 Task: Research Airbnb properties in Al Badari, Egypt from 8th November, 2023 to 19th November, 2023 for 1 adult. Place can be shared room with 1  bedroom having 1 bed and 1 bathroom. Property type can be hotel.
Action: Mouse moved to (564, 77)
Screenshot: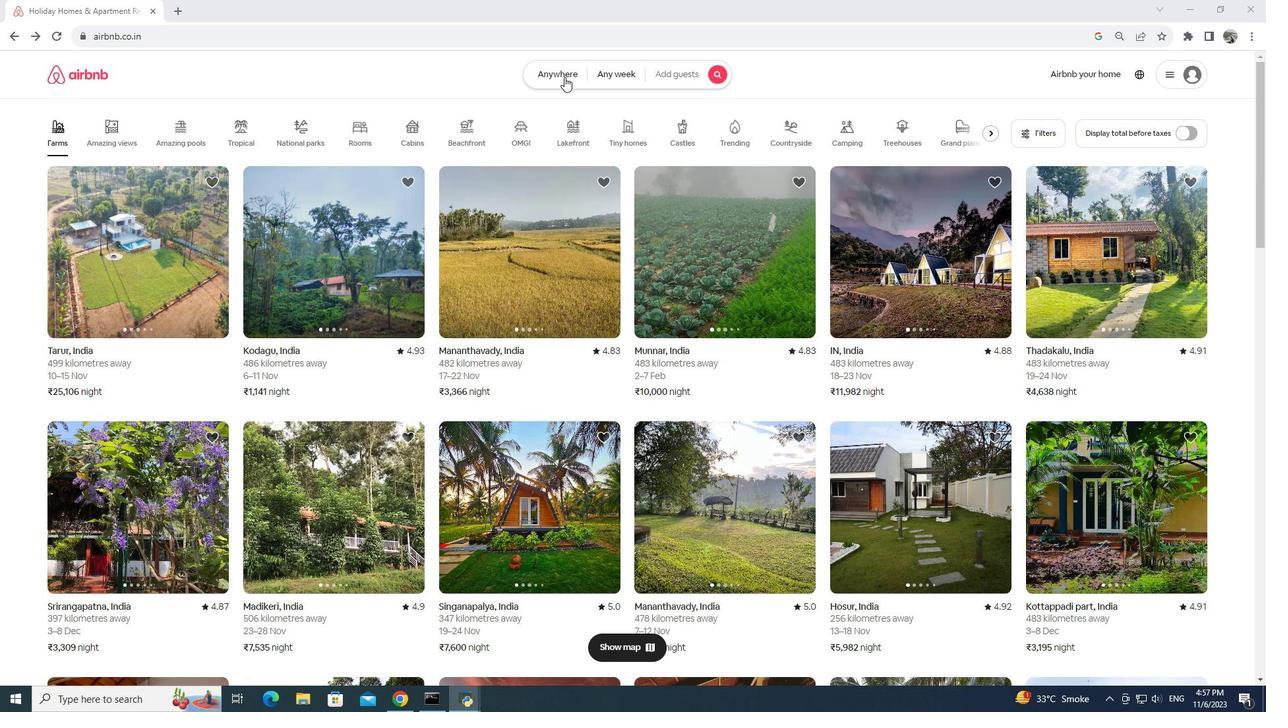 
Action: Mouse pressed left at (564, 77)
Screenshot: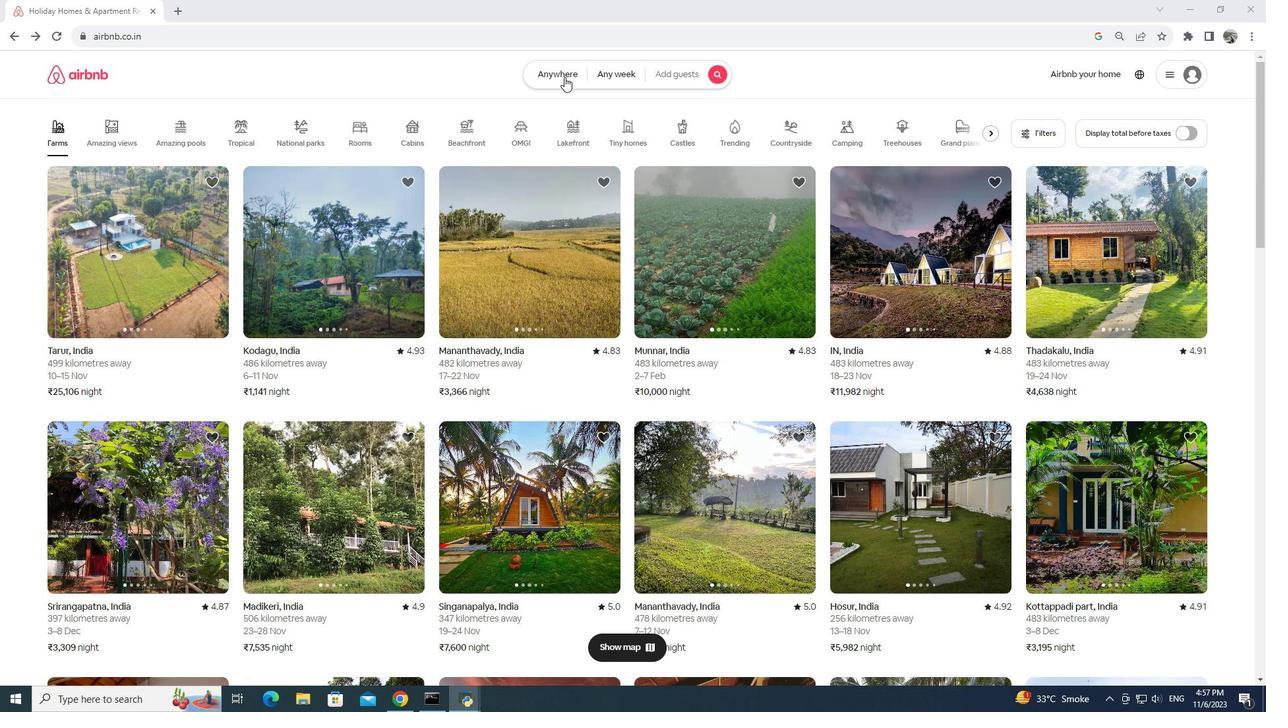 
Action: Mouse moved to (442, 120)
Screenshot: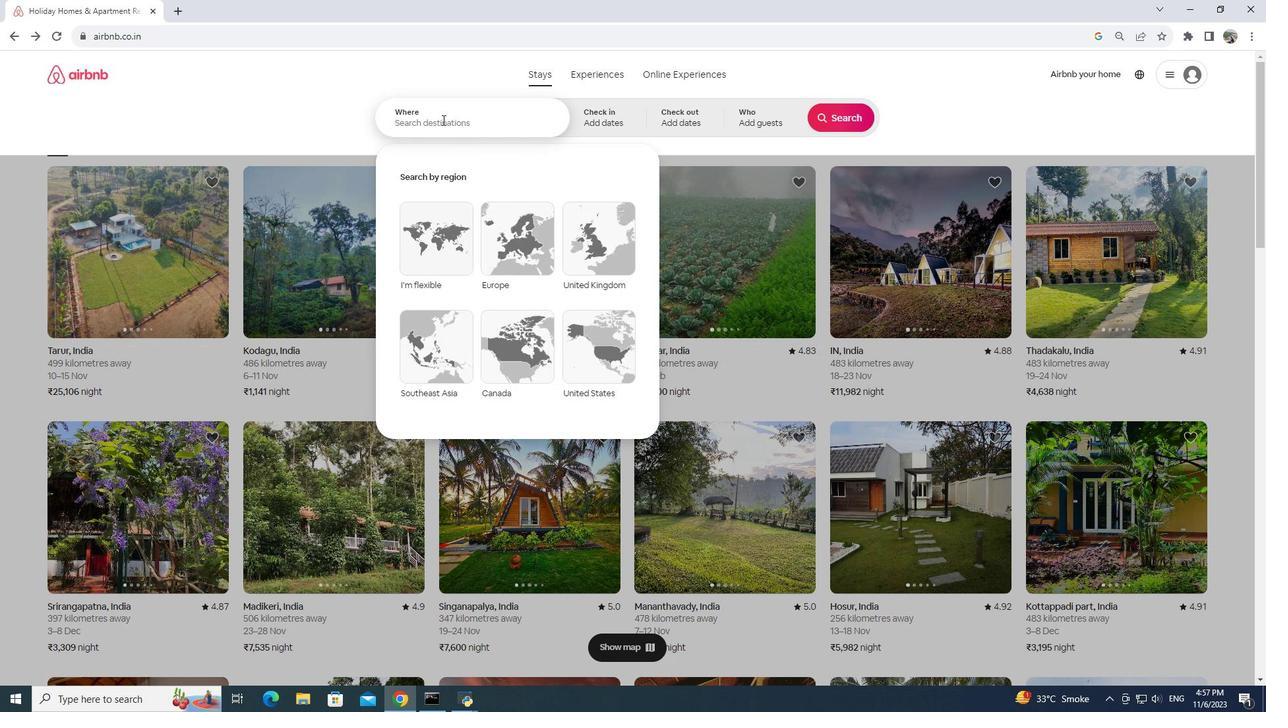 
Action: Mouse pressed left at (442, 120)
Screenshot: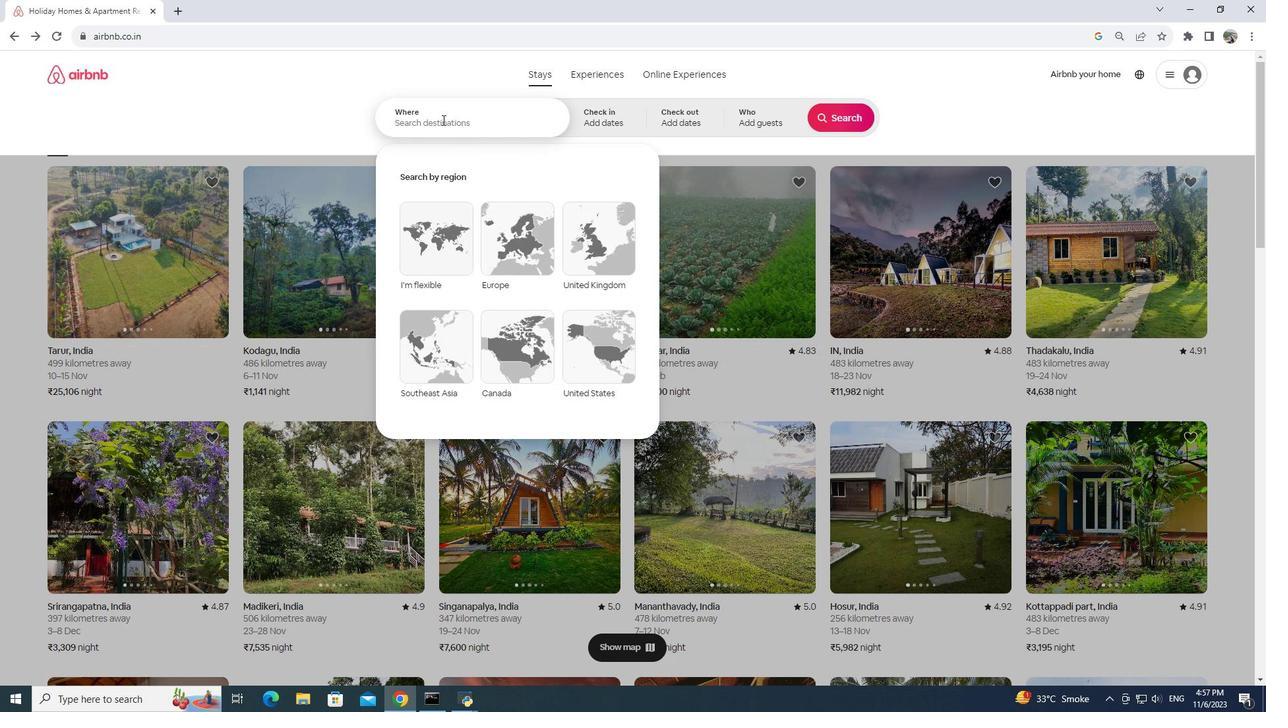 
Action: Mouse moved to (442, 120)
Screenshot: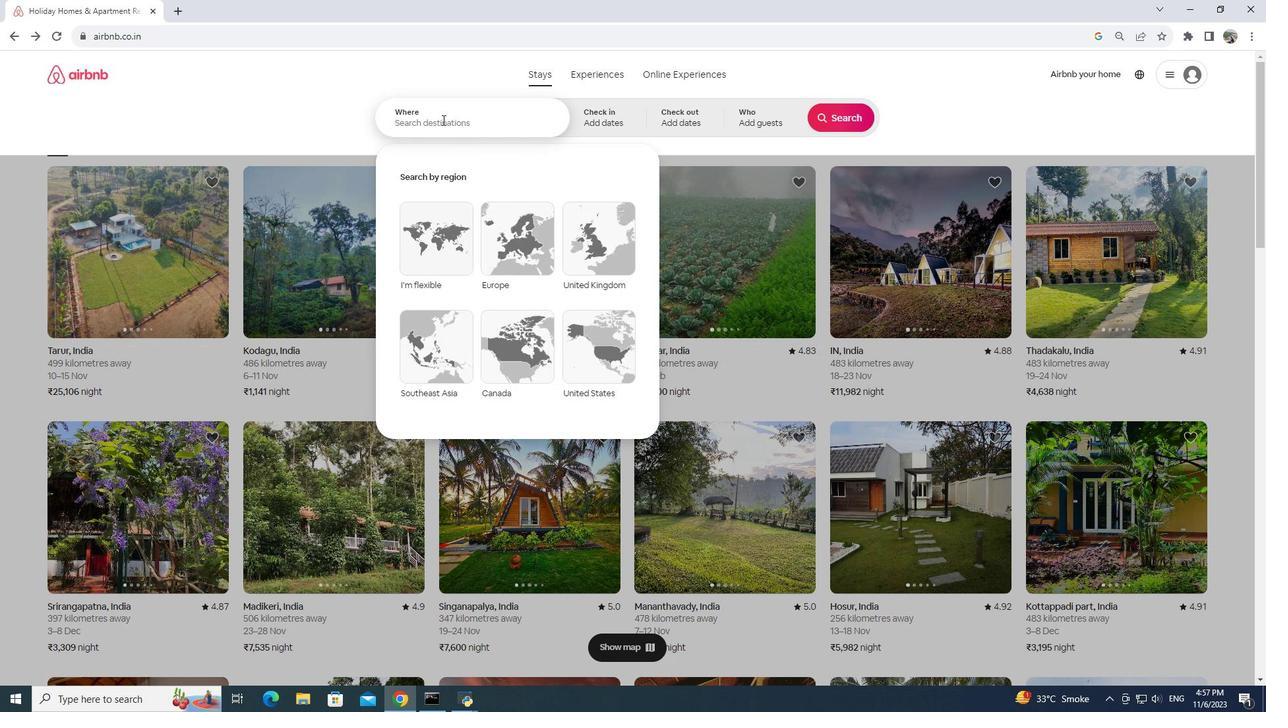 
Action: Key pressed al<Key.space>badari,<Key.space>egypt
Screenshot: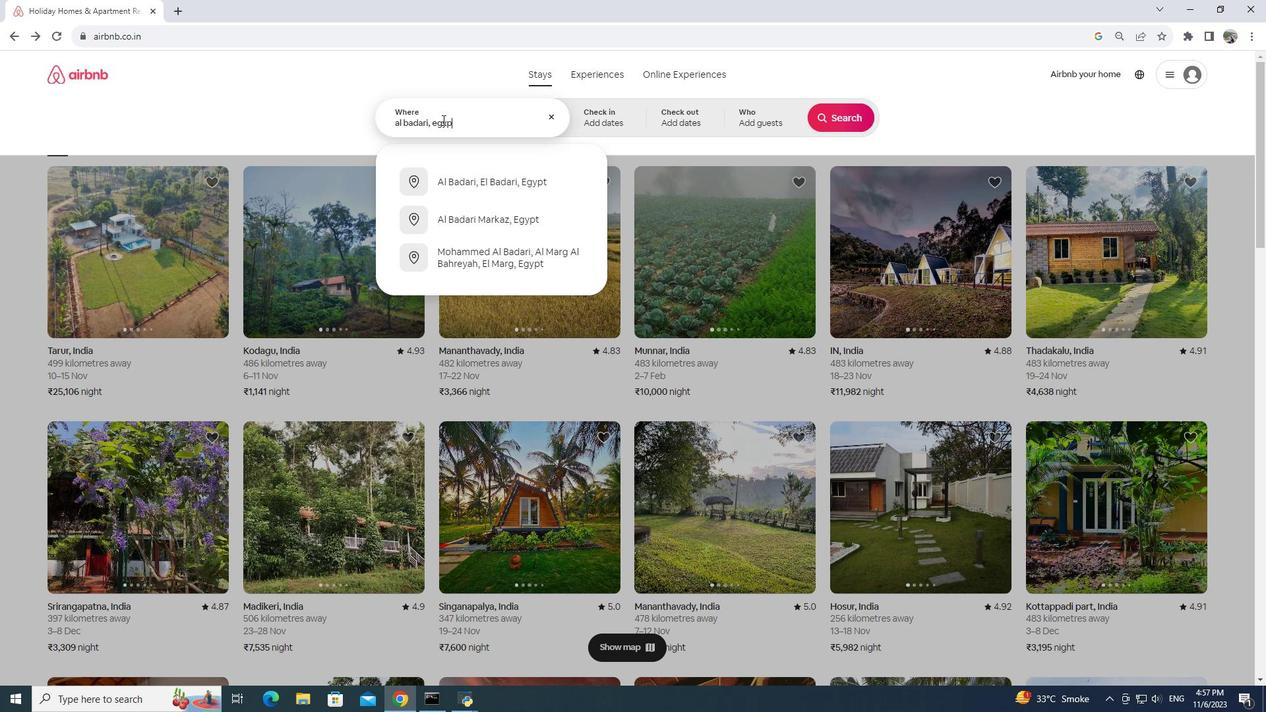 
Action: Mouse moved to (612, 122)
Screenshot: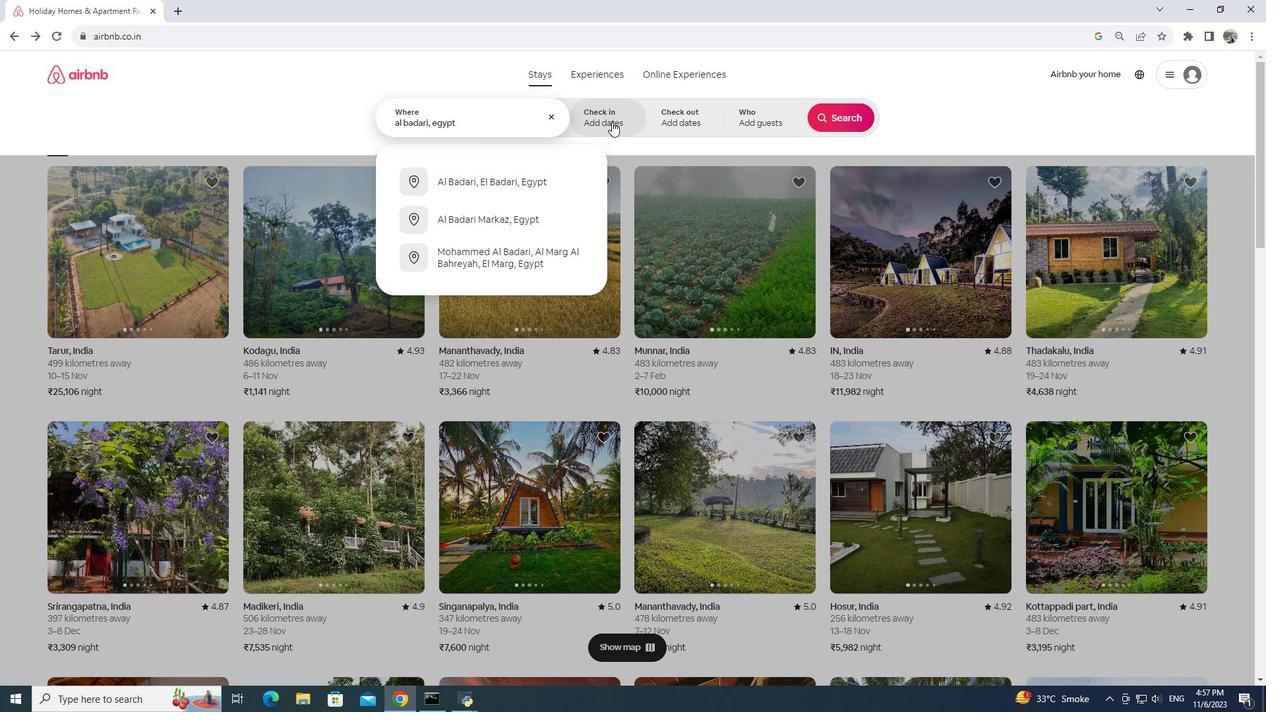 
Action: Mouse pressed left at (612, 122)
Screenshot: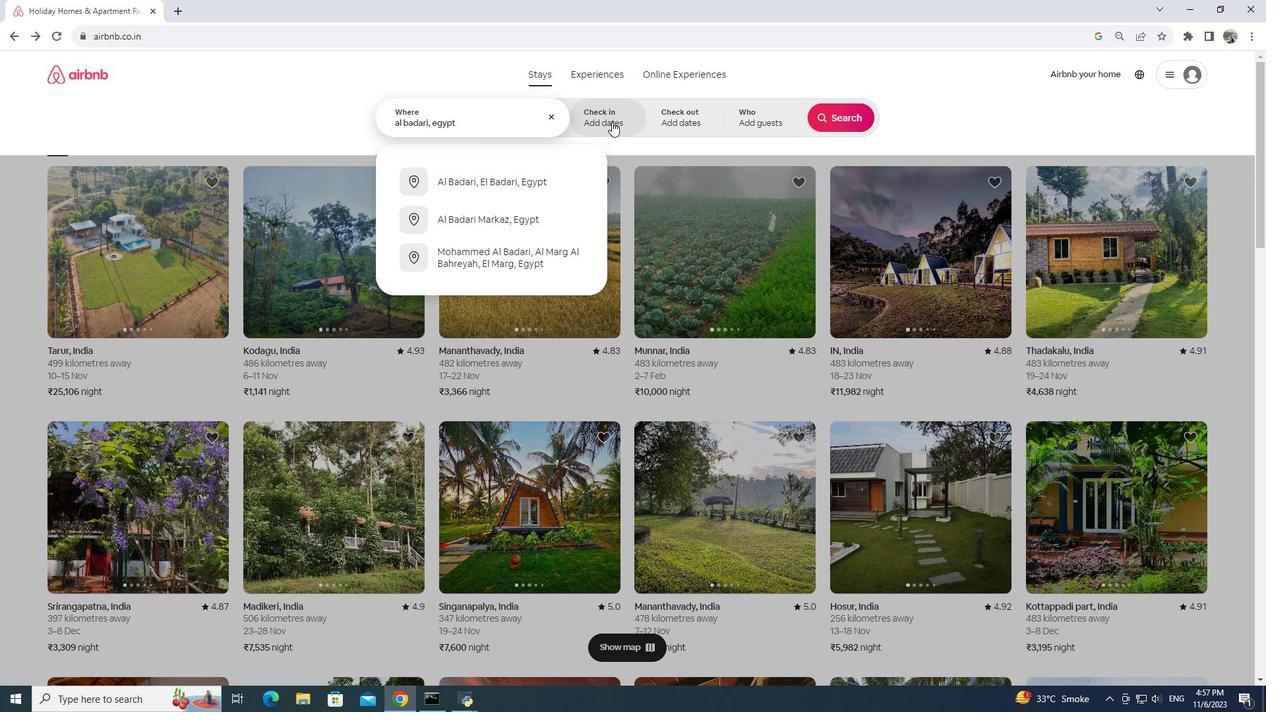 
Action: Mouse moved to (514, 296)
Screenshot: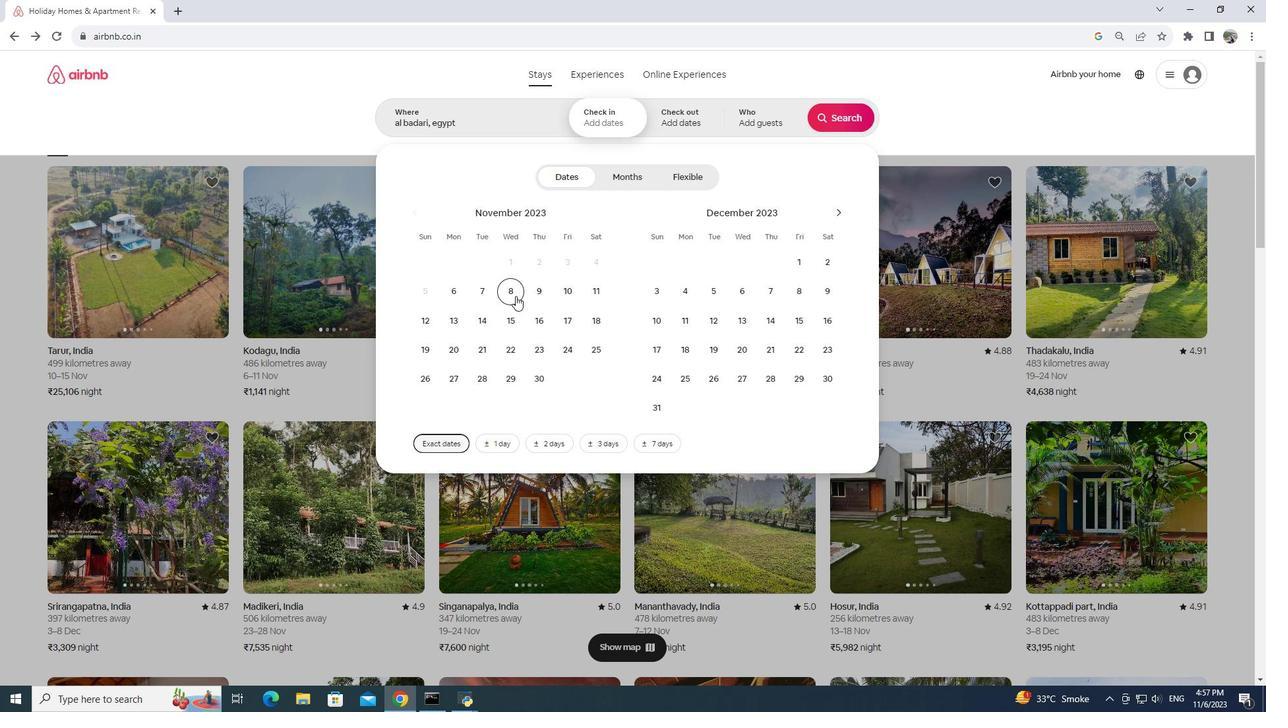 
Action: Mouse pressed left at (514, 296)
Screenshot: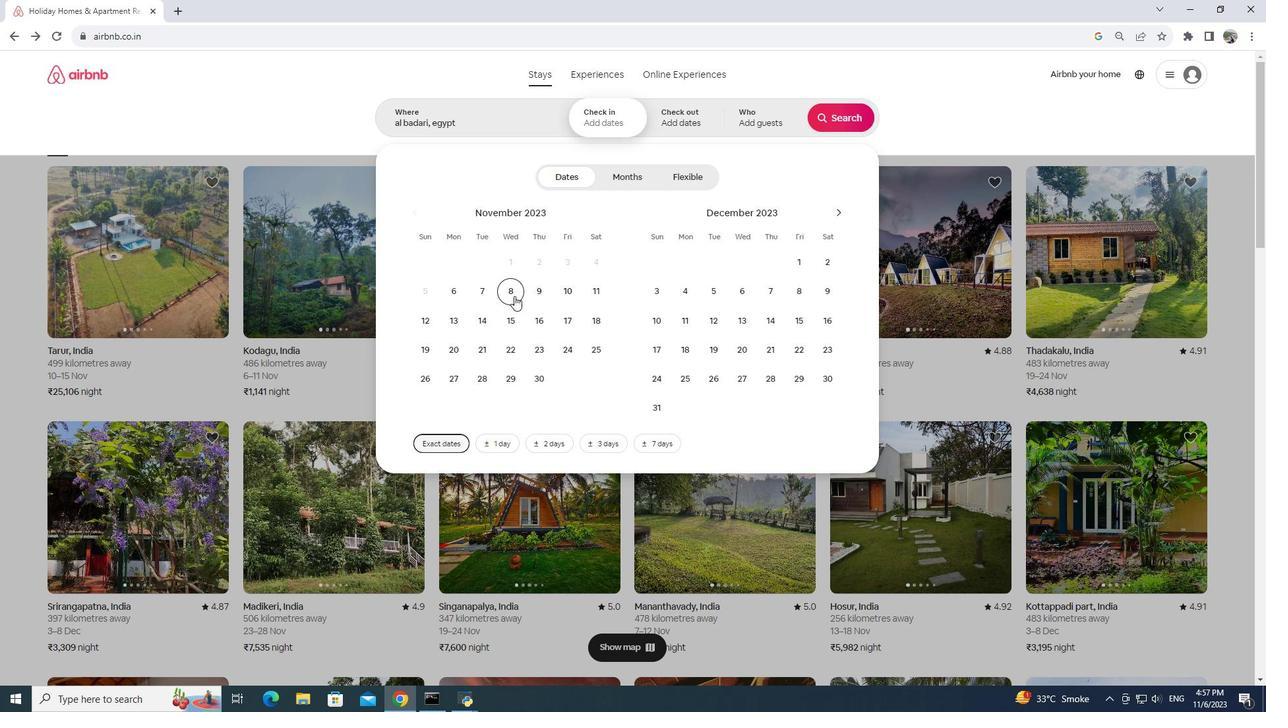 
Action: Mouse moved to (425, 353)
Screenshot: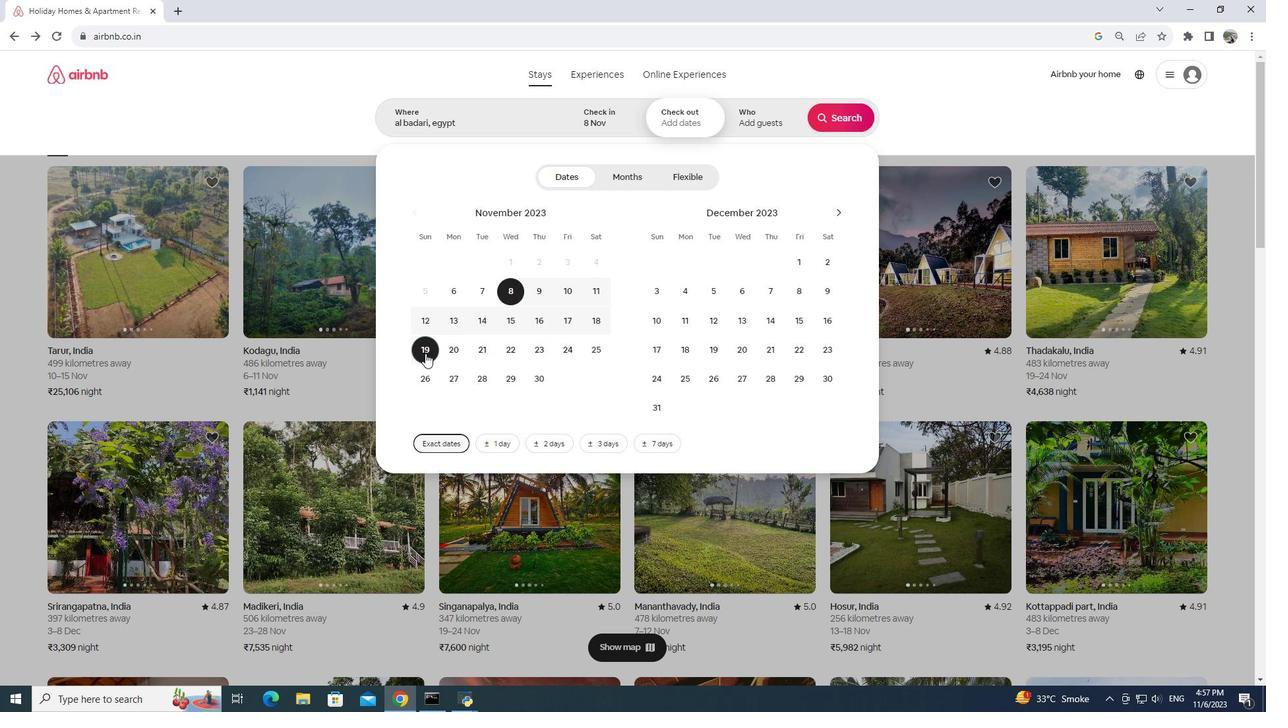 
Action: Mouse pressed left at (425, 353)
Screenshot: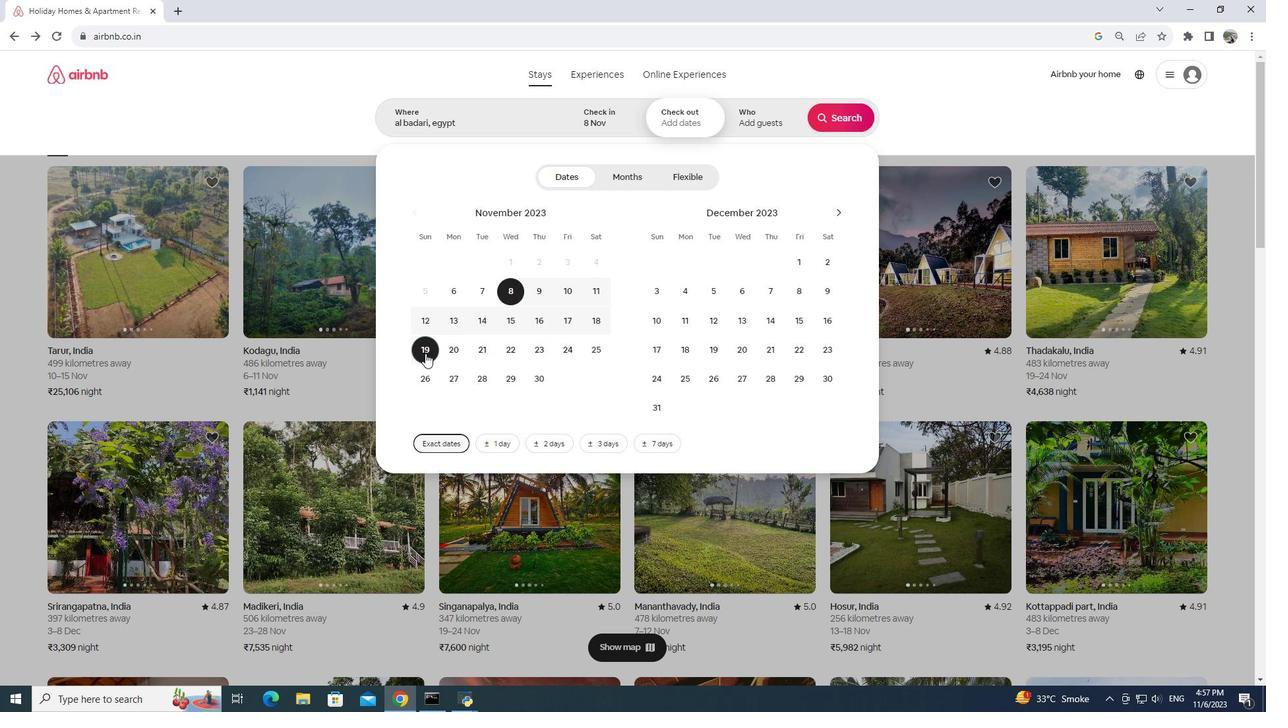 
Action: Mouse moved to (741, 122)
Screenshot: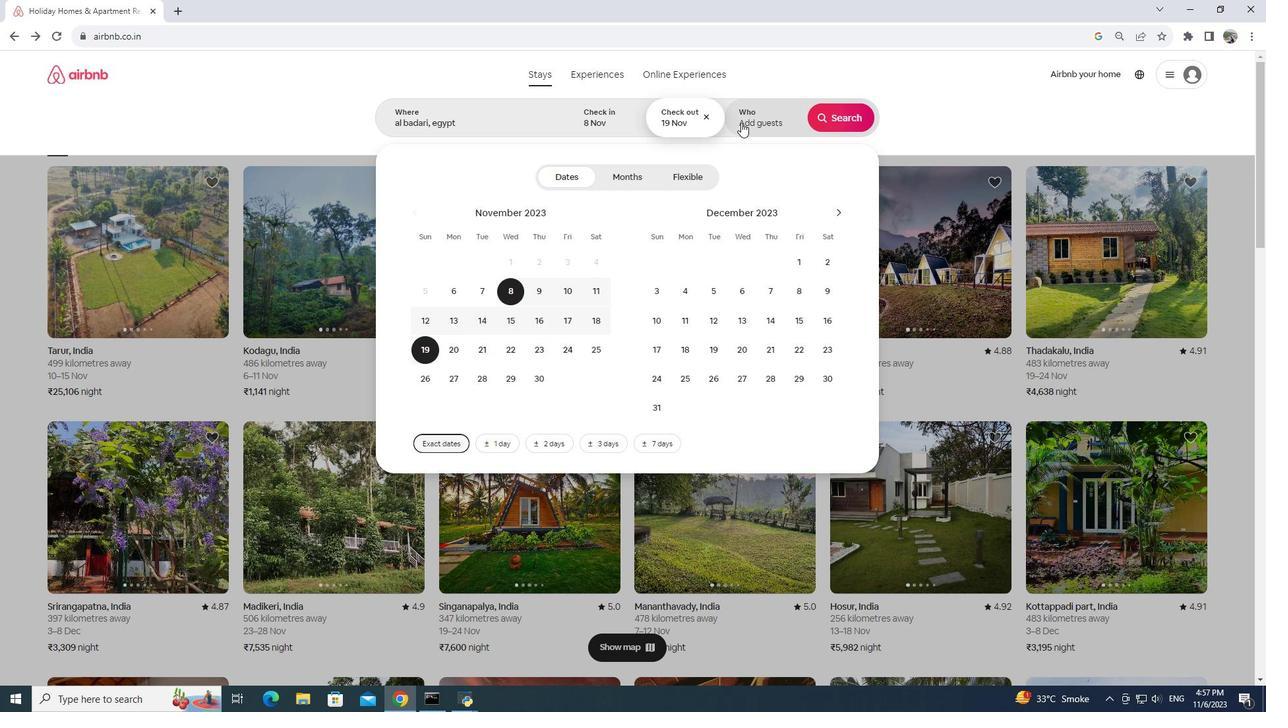 
Action: Mouse pressed left at (741, 122)
Screenshot: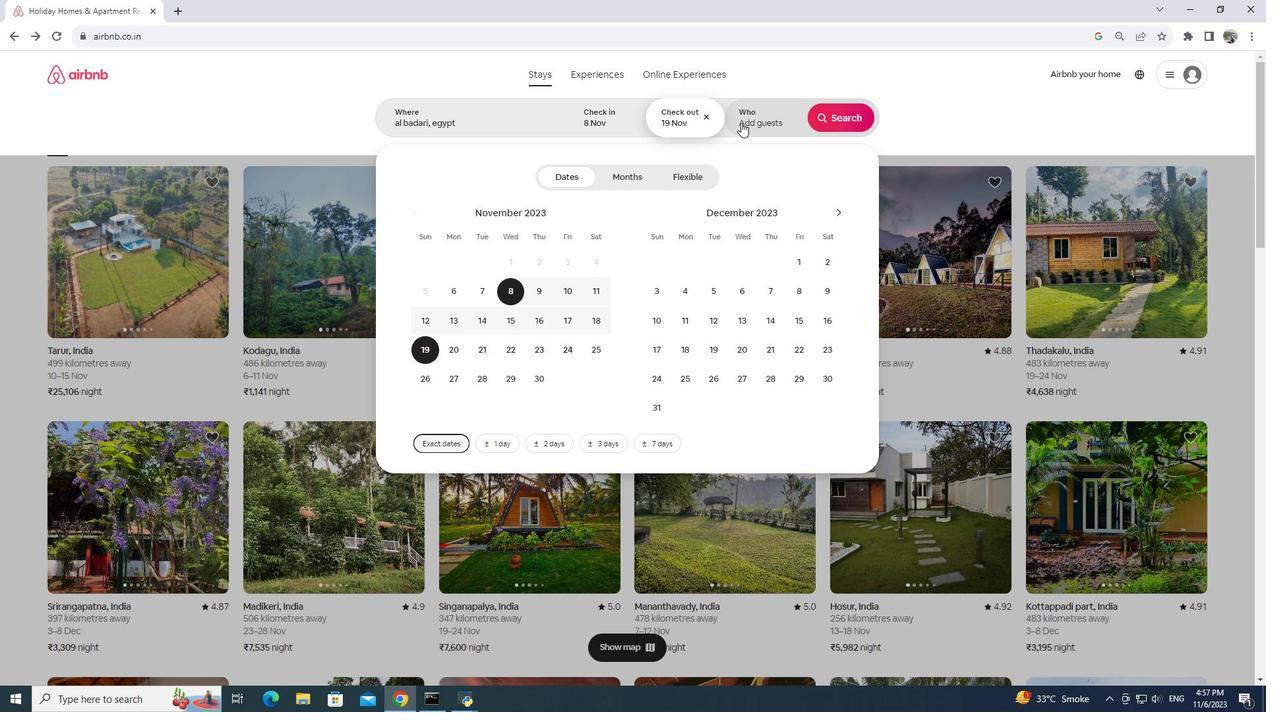 
Action: Mouse moved to (845, 181)
Screenshot: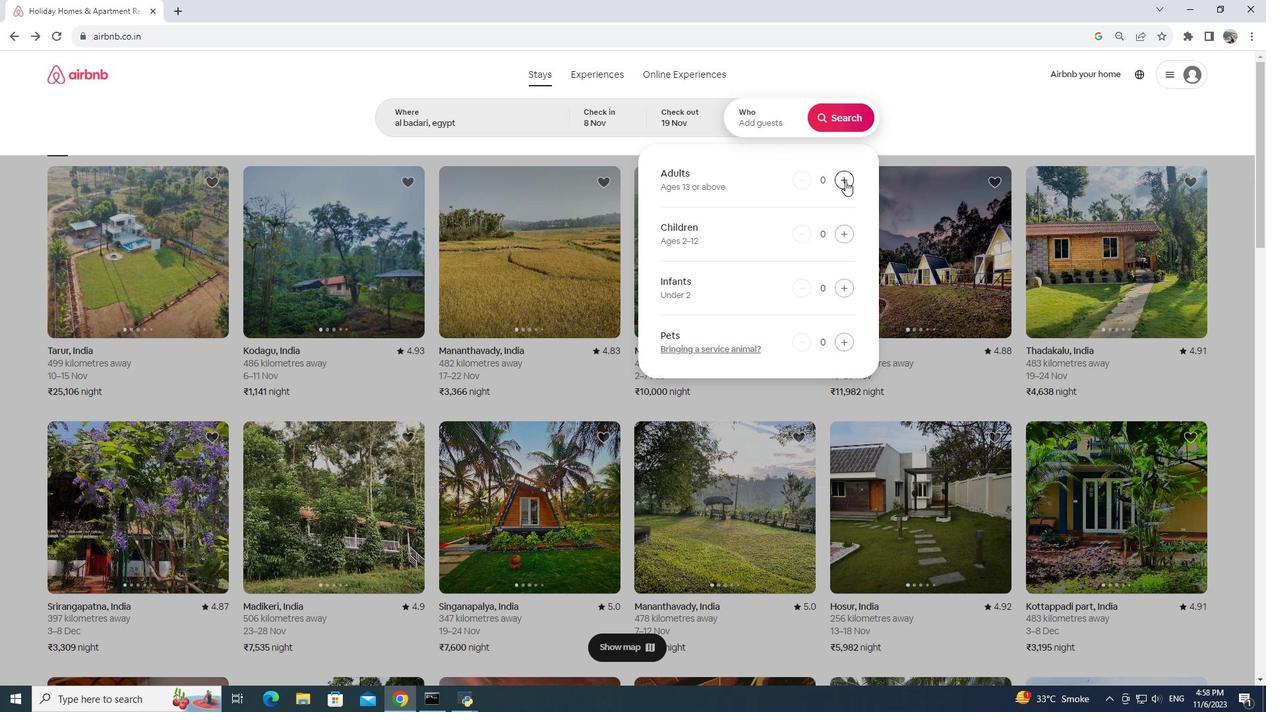 
Action: Mouse pressed left at (845, 181)
Screenshot: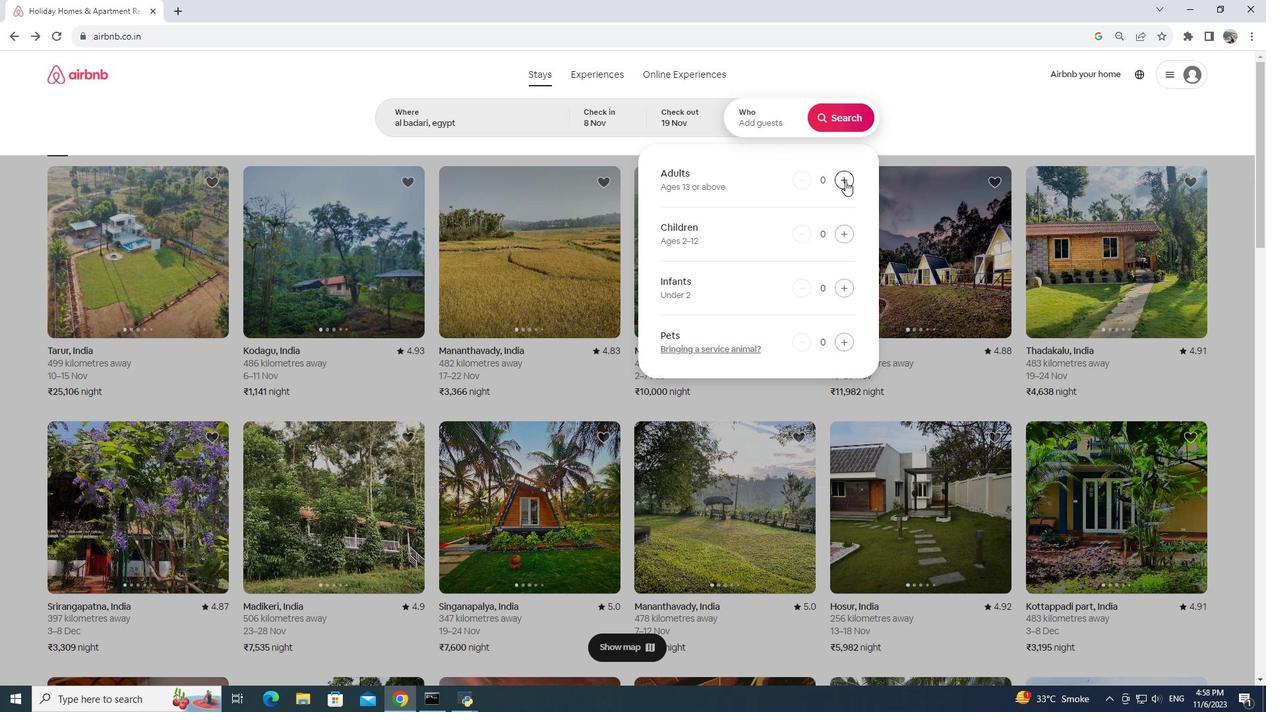 
Action: Mouse moved to (822, 120)
Screenshot: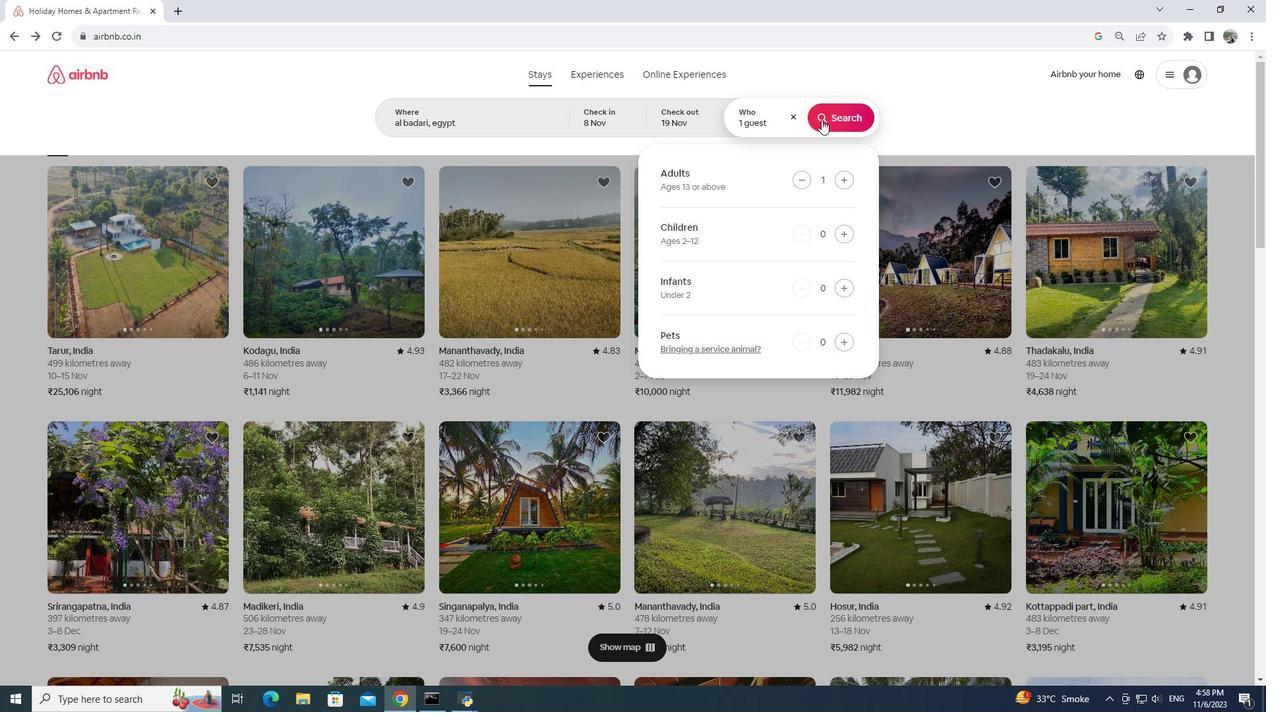 
Action: Mouse pressed left at (822, 120)
Screenshot: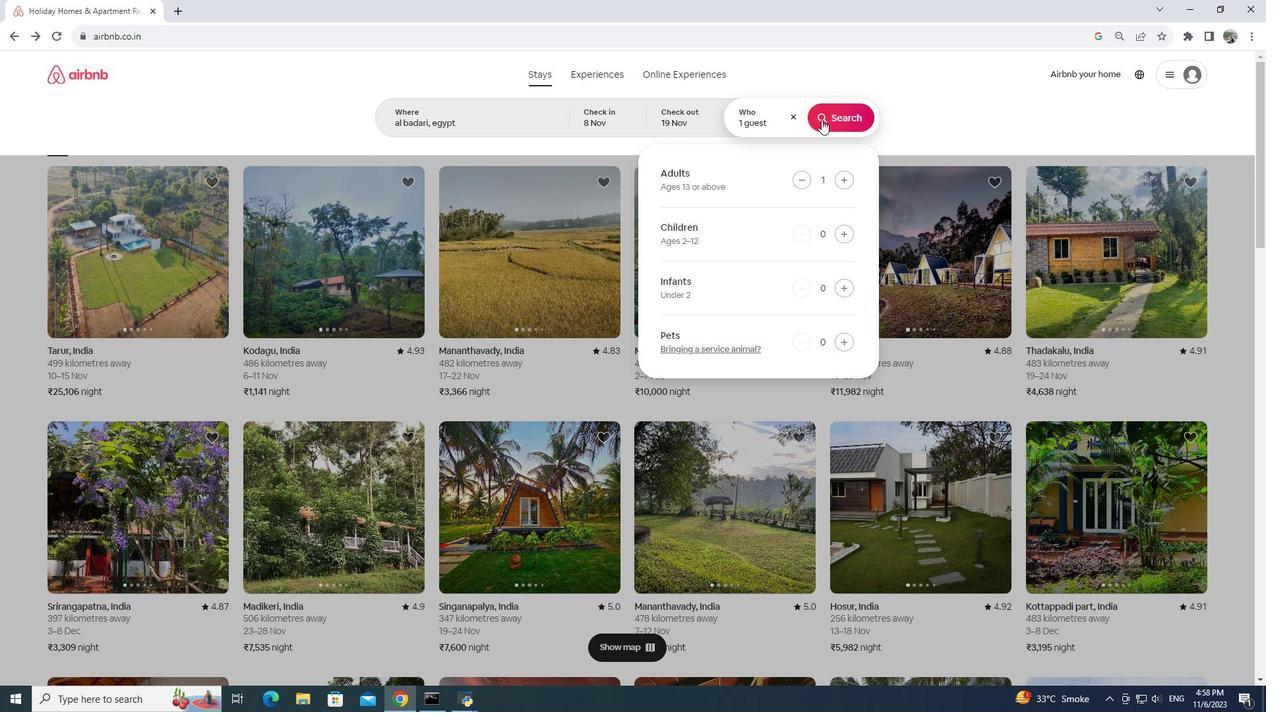 
Action: Mouse moved to (1064, 120)
Screenshot: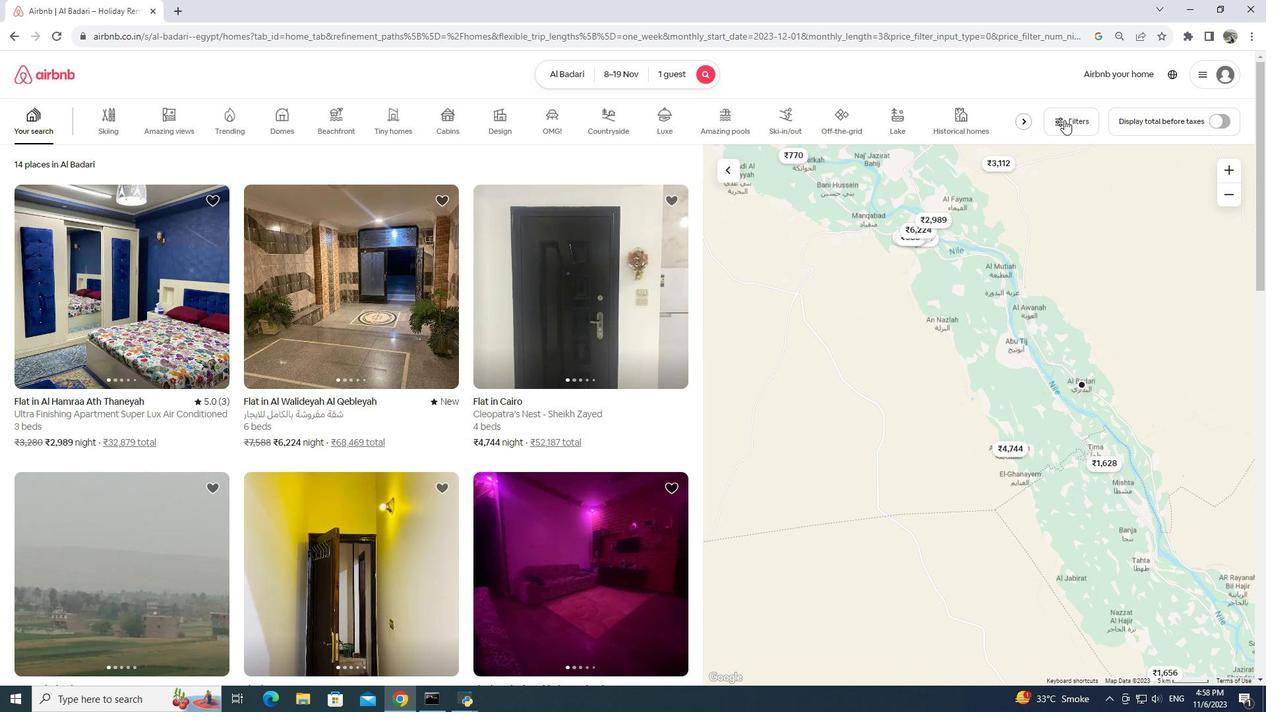 
Action: Mouse pressed left at (1064, 120)
Screenshot: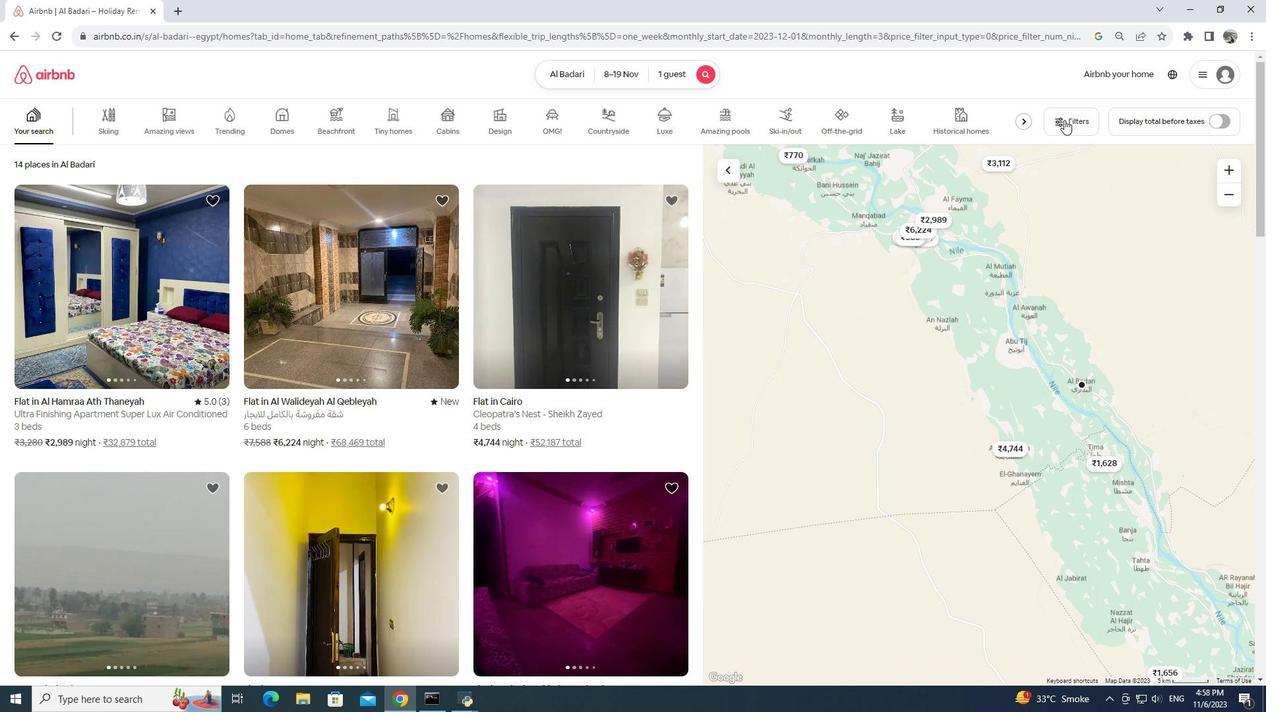 
Action: Mouse moved to (476, 488)
Screenshot: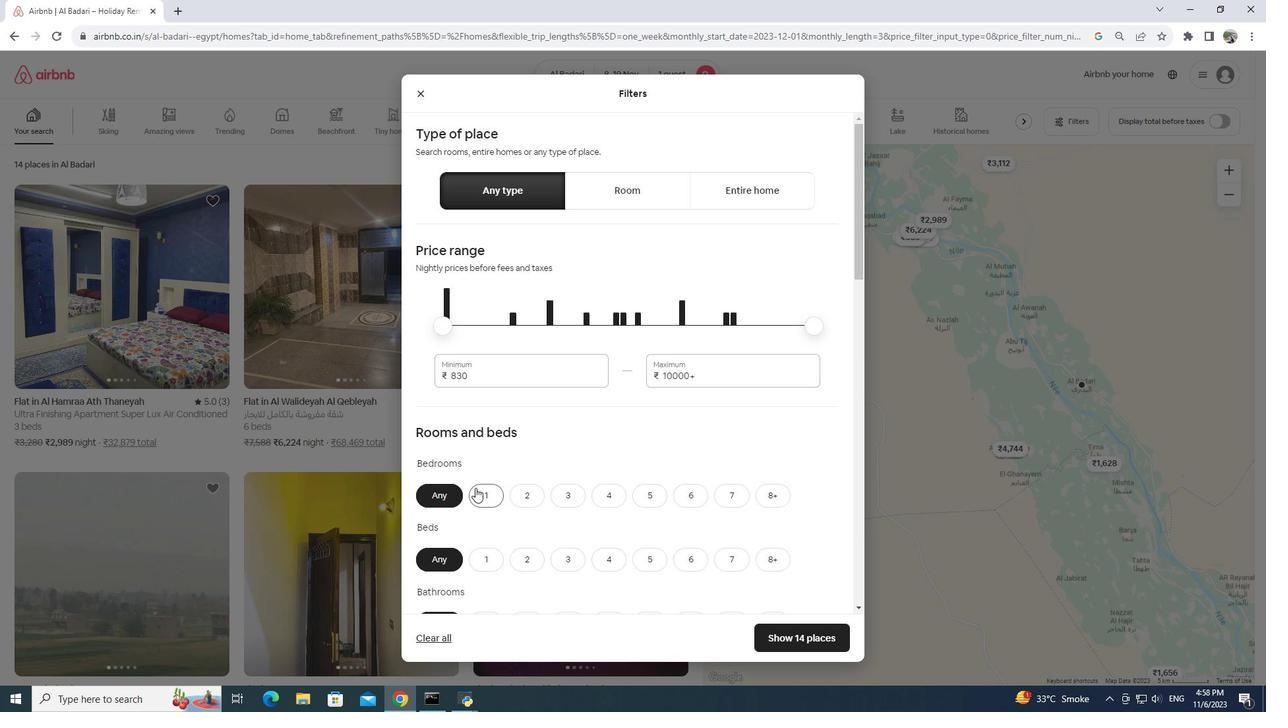 
Action: Mouse pressed left at (476, 488)
Screenshot: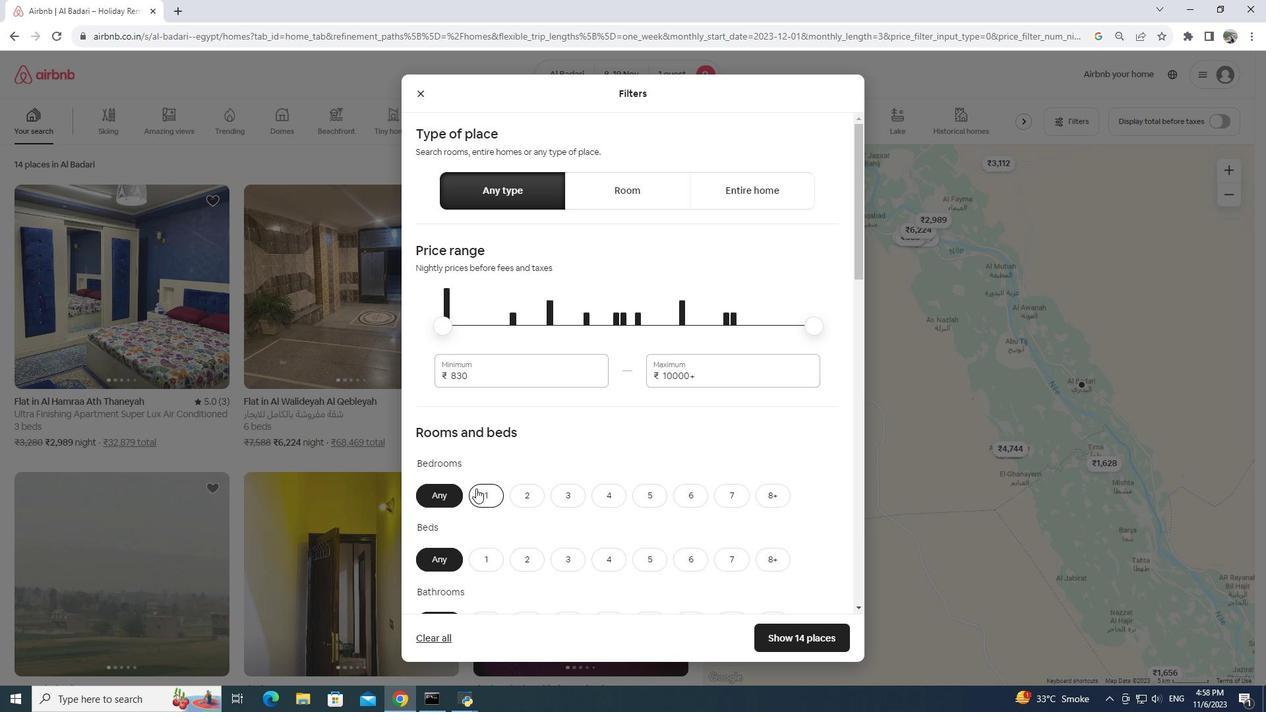 
Action: Mouse moved to (484, 456)
Screenshot: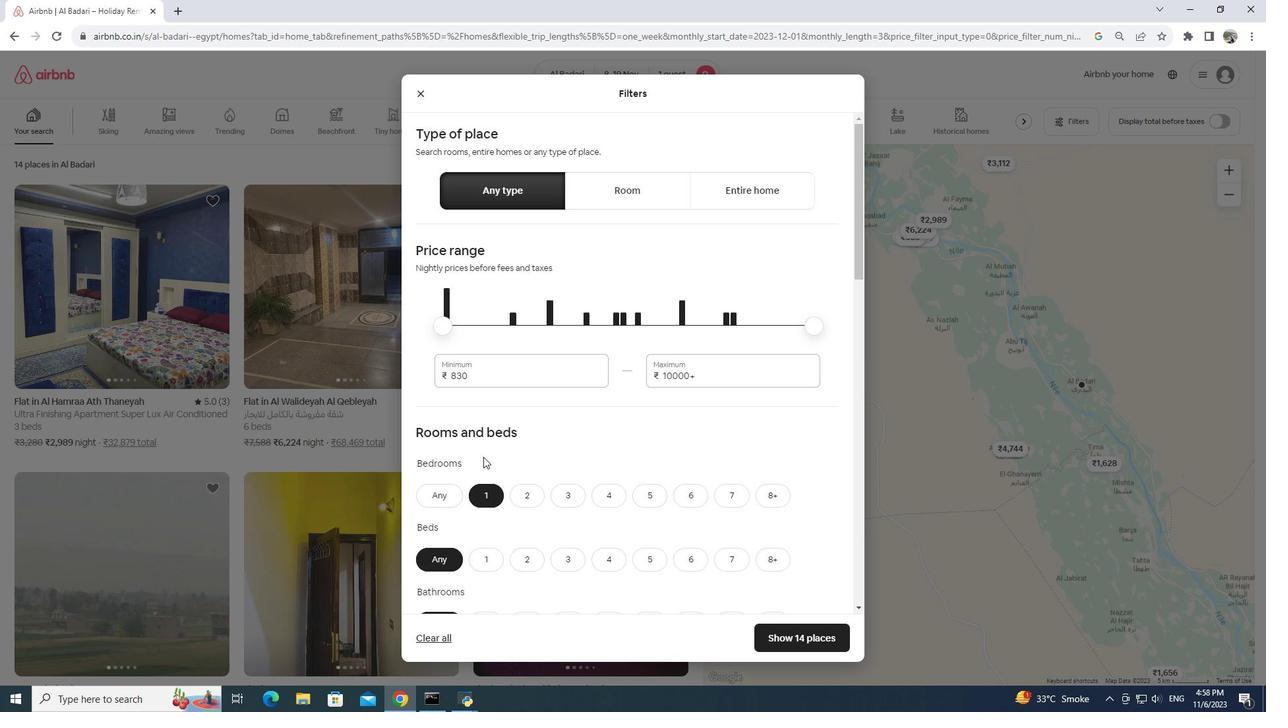 
Action: Mouse scrolled (484, 455) with delta (0, 0)
Screenshot: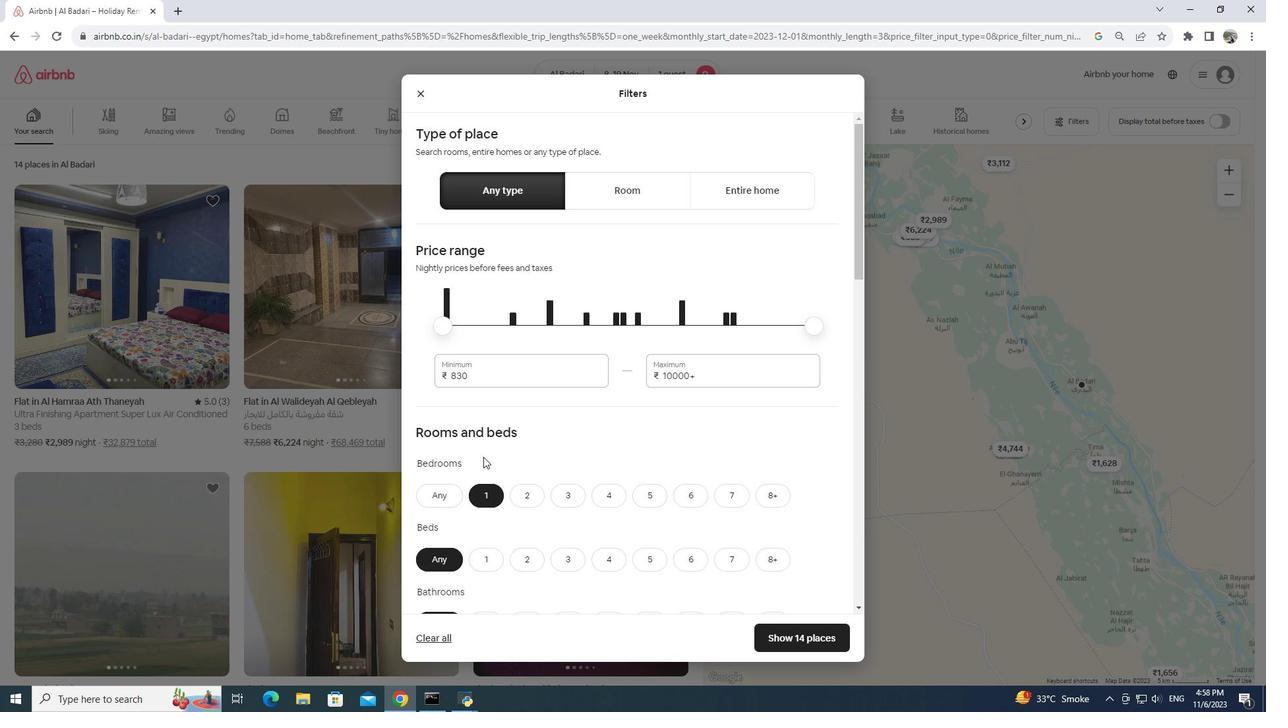 
Action: Mouse scrolled (484, 455) with delta (0, 0)
Screenshot: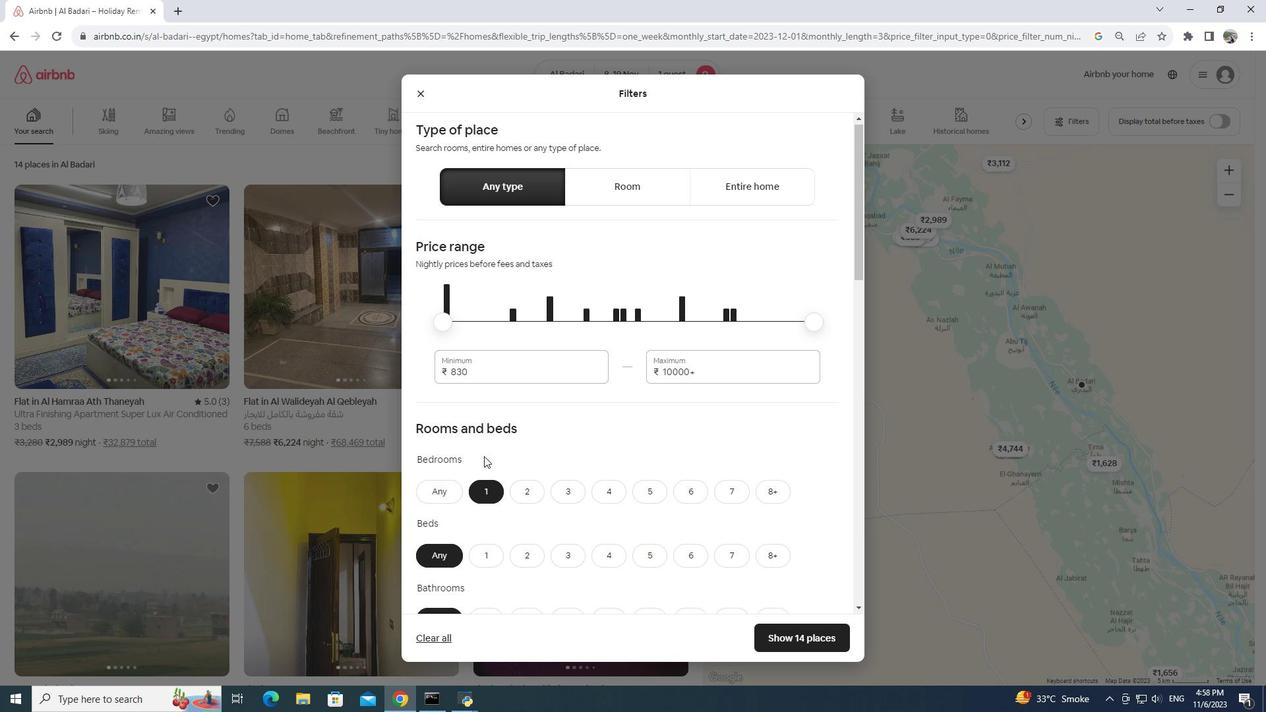 
Action: Mouse scrolled (484, 455) with delta (0, 0)
Screenshot: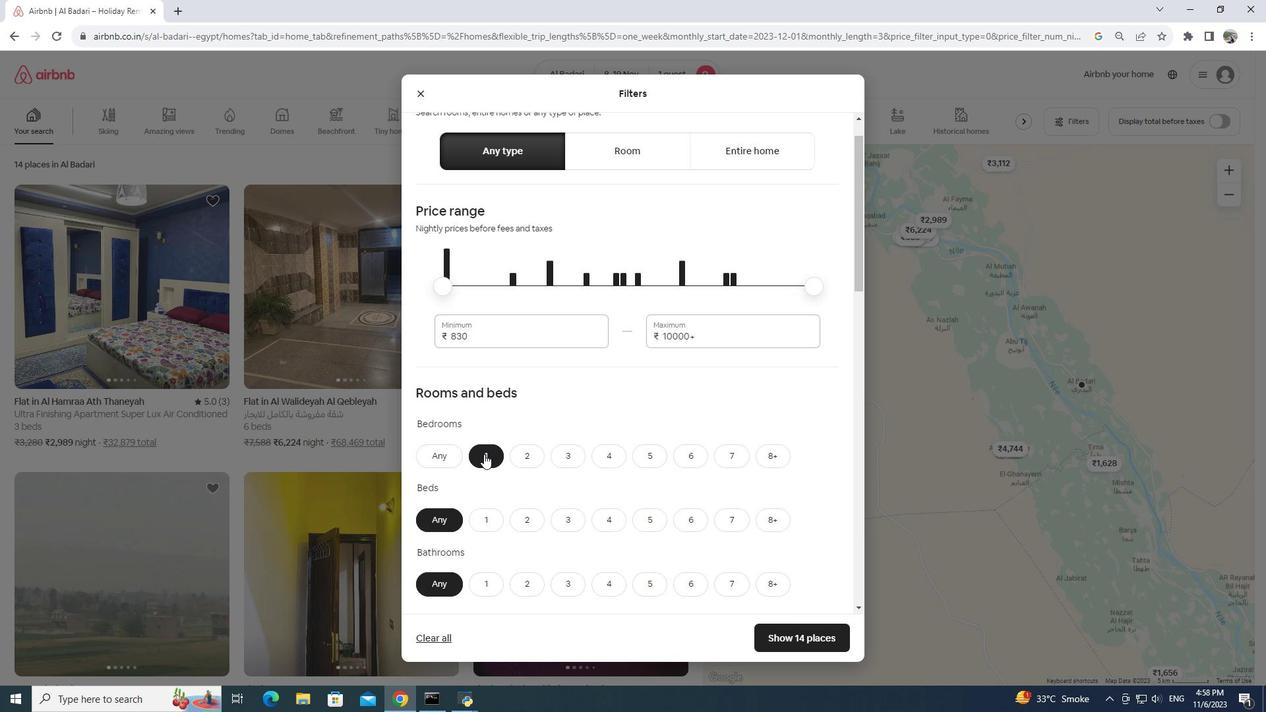 
Action: Mouse moved to (485, 448)
Screenshot: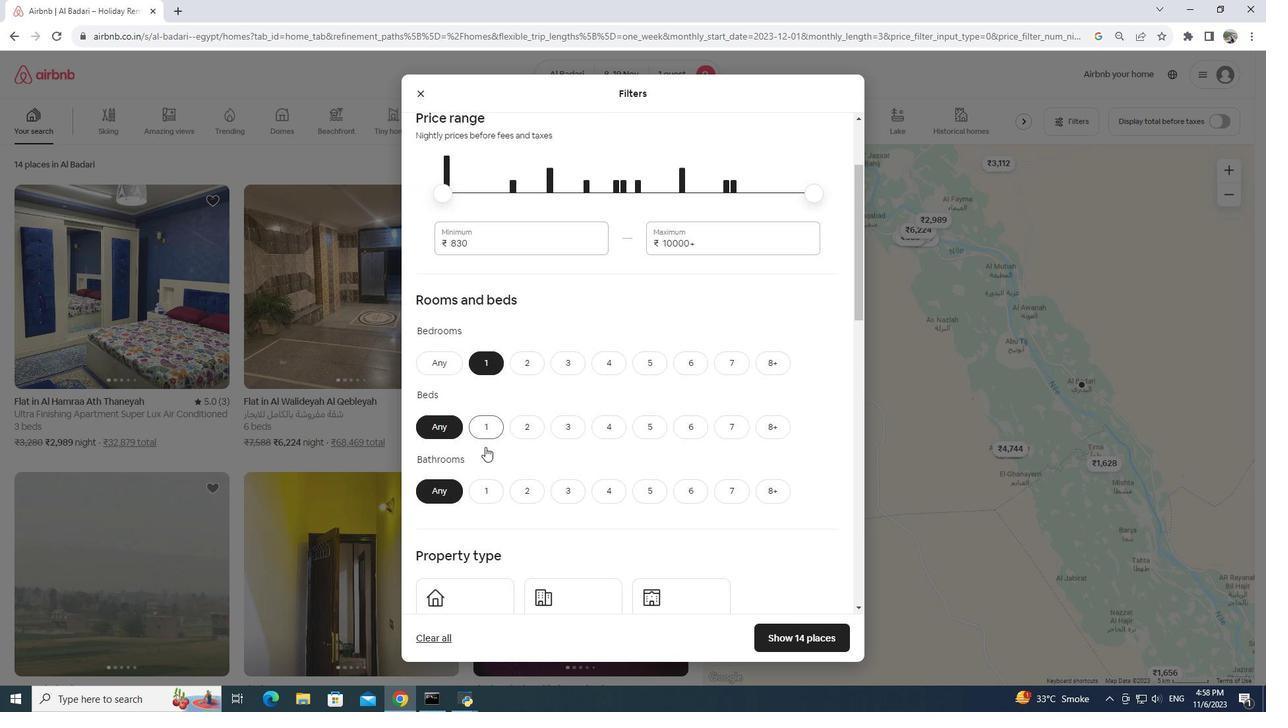 
Action: Mouse scrolled (485, 448) with delta (0, 0)
Screenshot: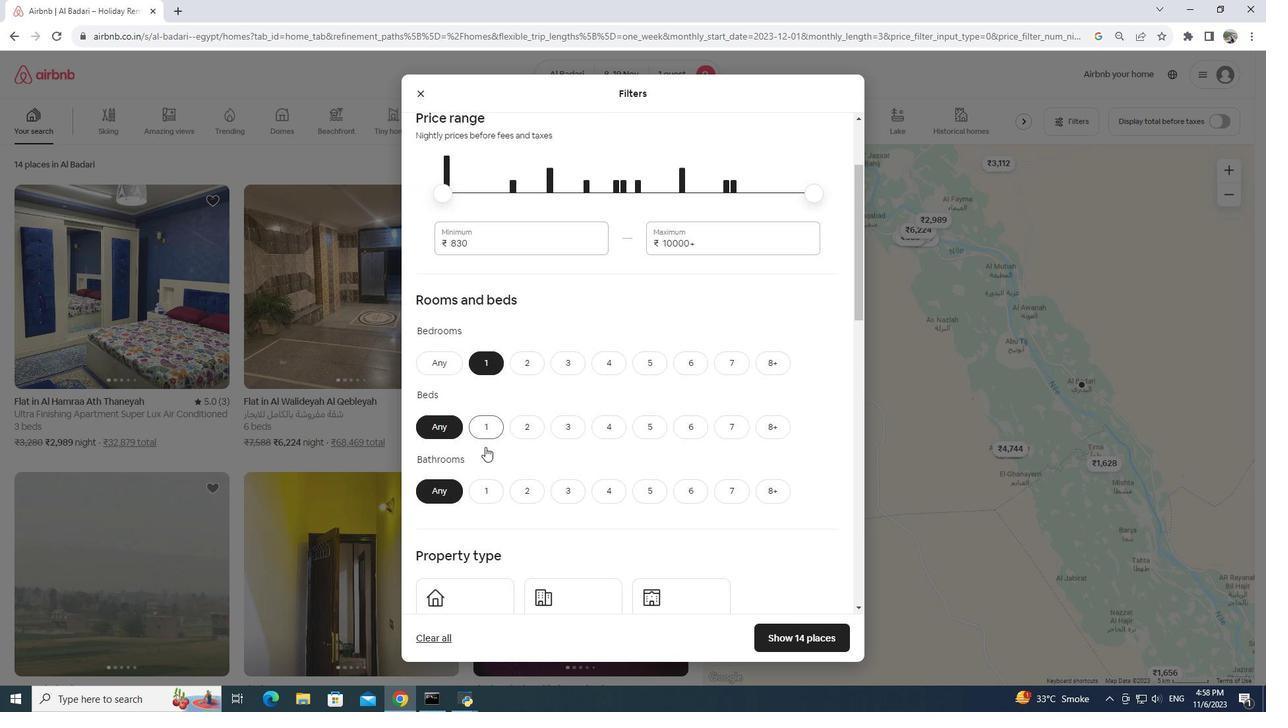 
Action: Mouse moved to (489, 285)
Screenshot: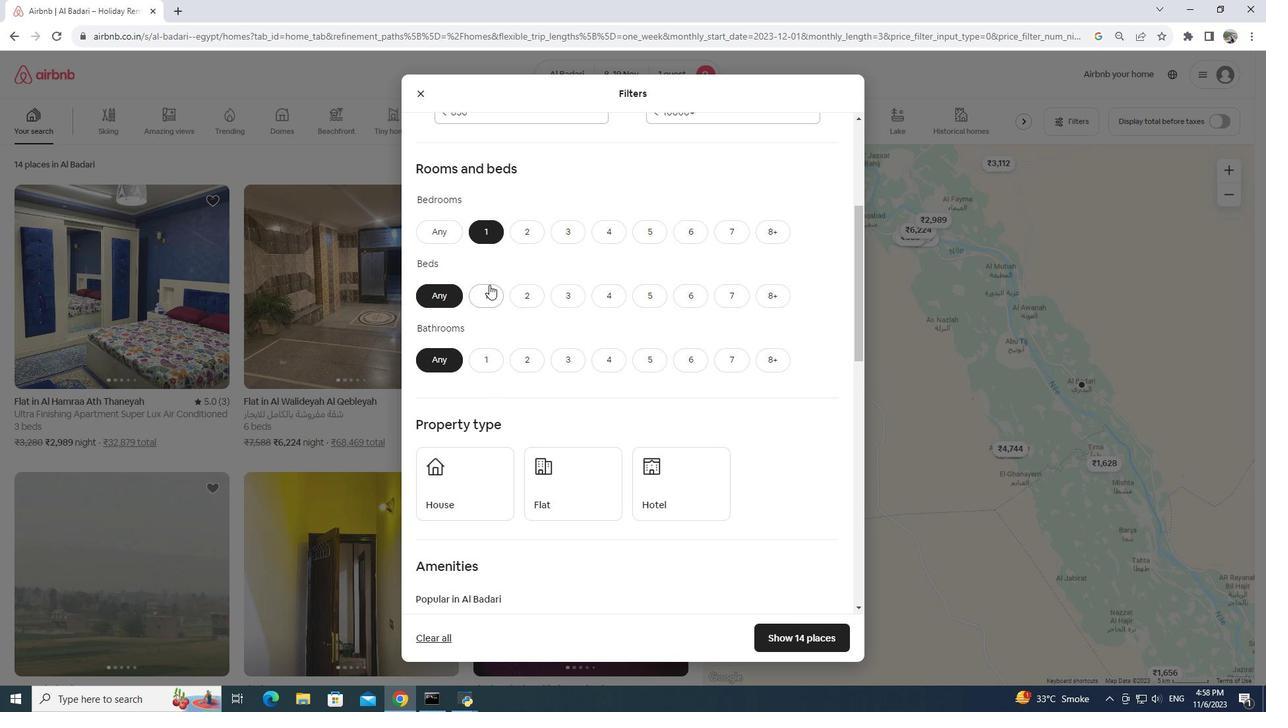 
Action: Mouse pressed left at (489, 285)
Screenshot: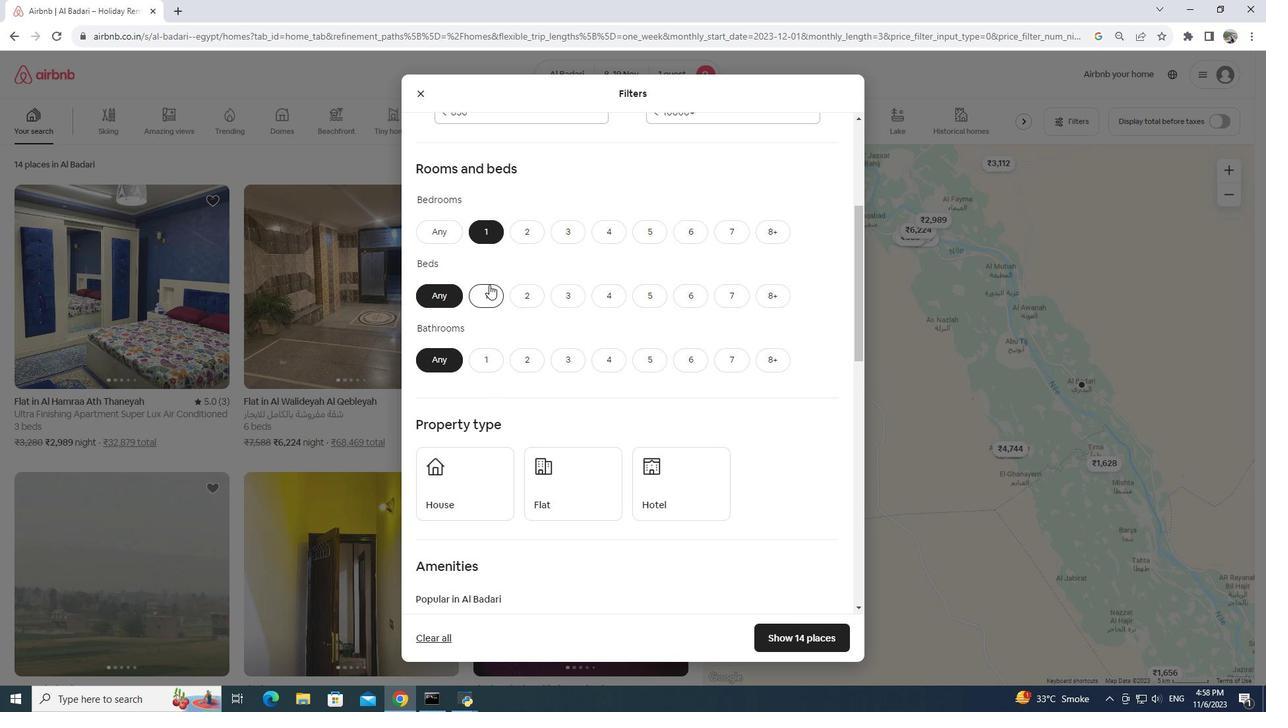 
Action: Mouse moved to (485, 354)
Screenshot: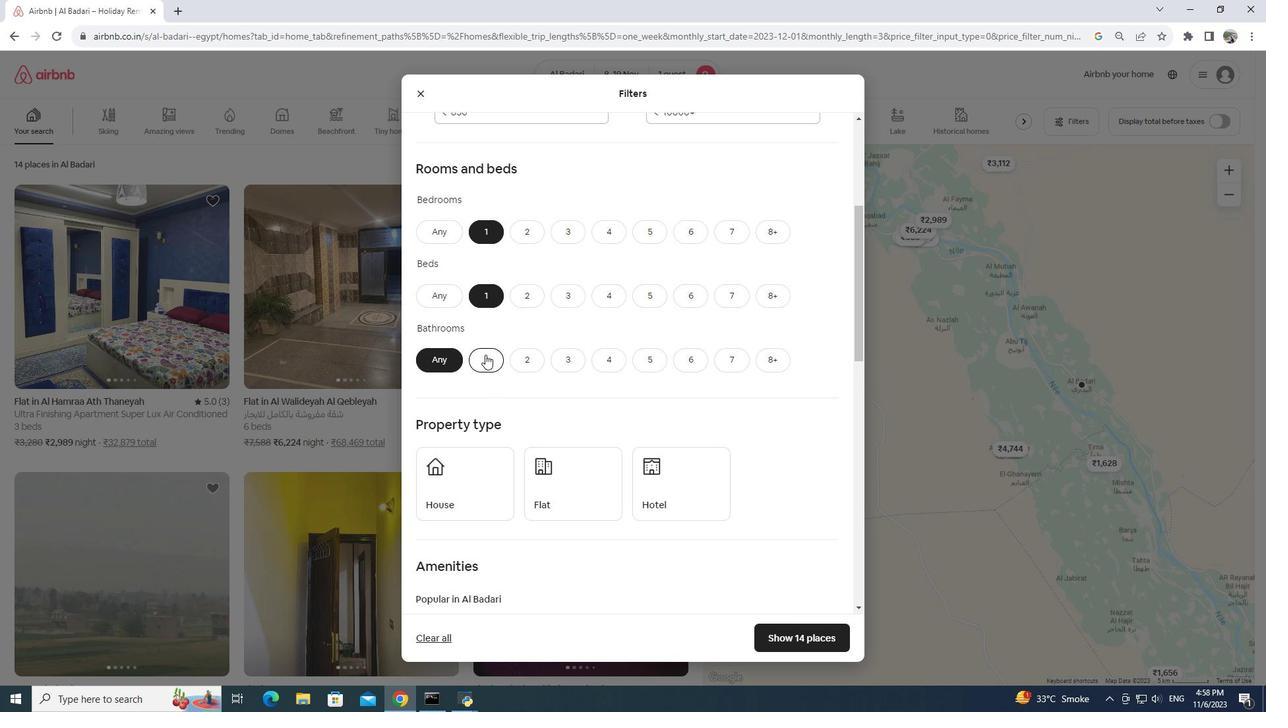 
Action: Mouse pressed left at (485, 354)
Screenshot: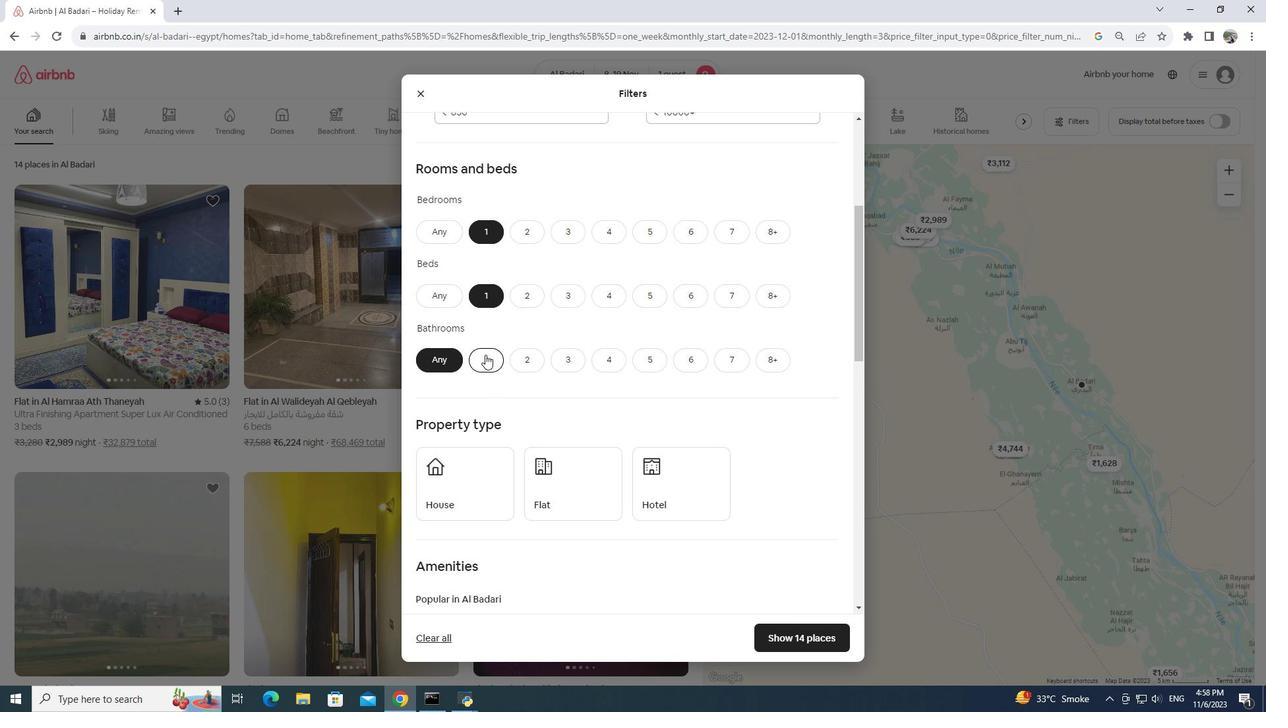 
Action: Mouse moved to (585, 288)
Screenshot: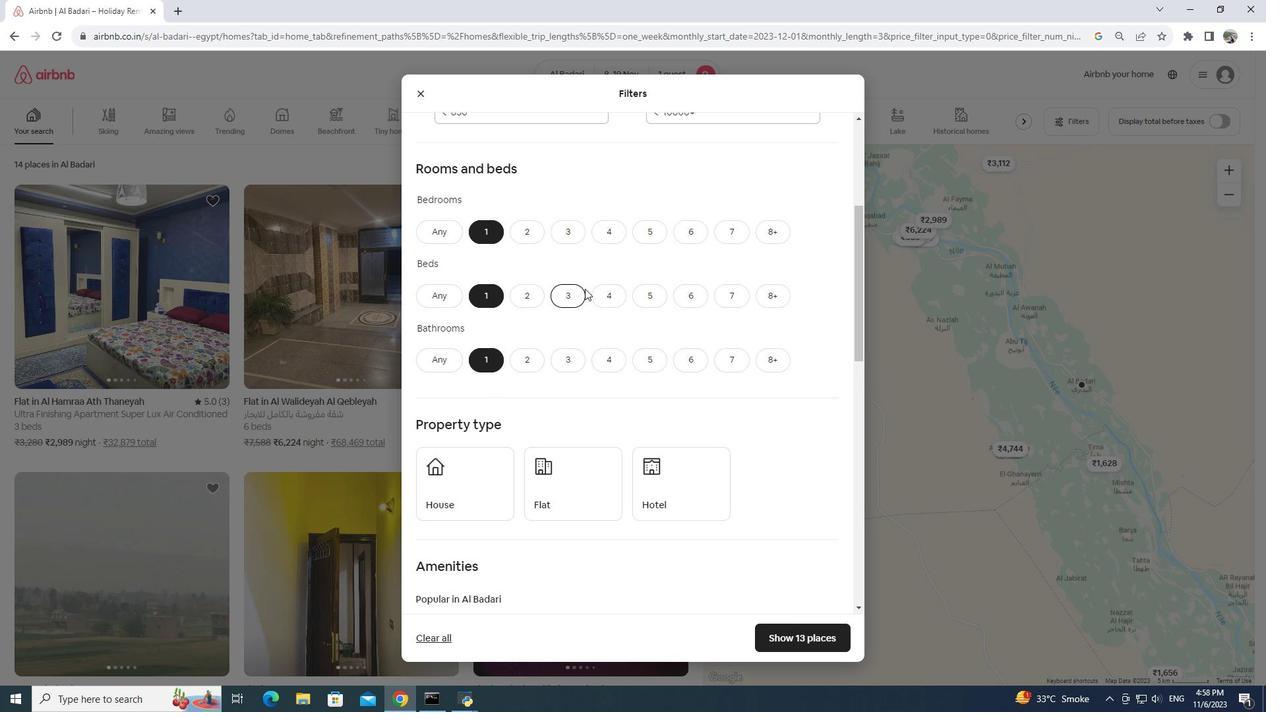 
Action: Mouse scrolled (585, 289) with delta (0, 0)
Screenshot: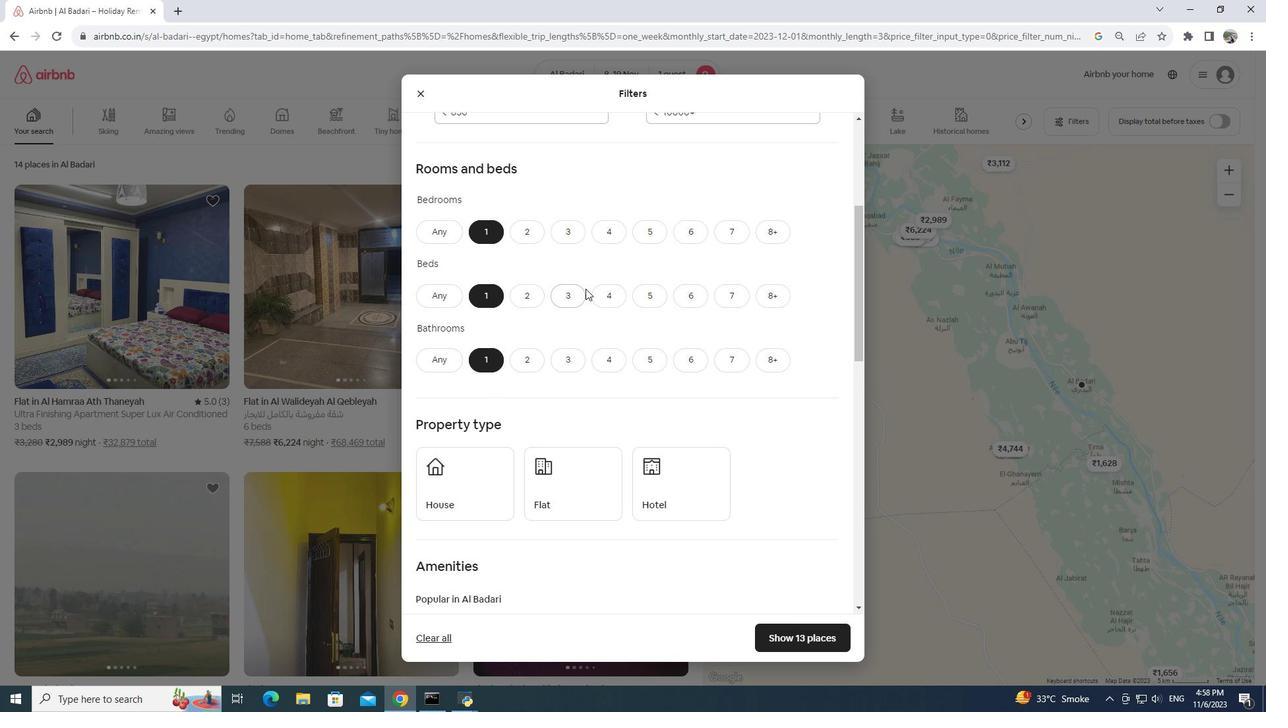 
Action: Mouse scrolled (585, 289) with delta (0, 0)
Screenshot: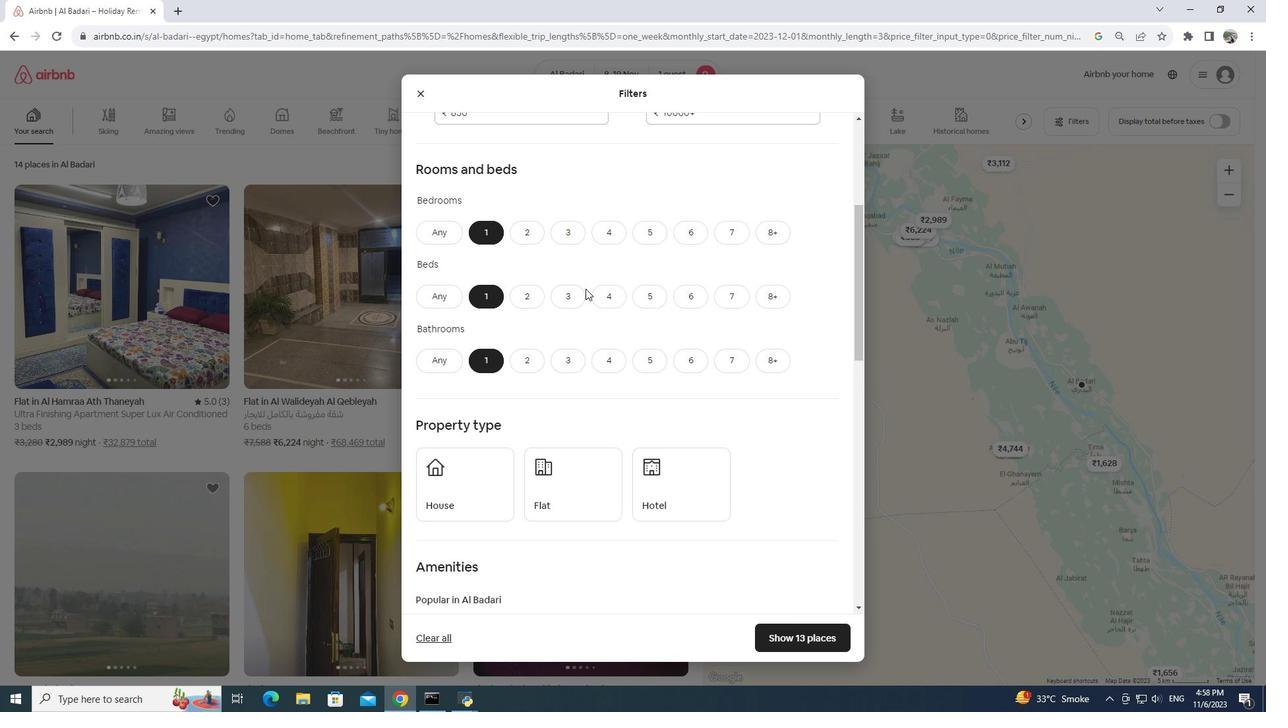 
Action: Mouse scrolled (585, 289) with delta (0, 0)
Screenshot: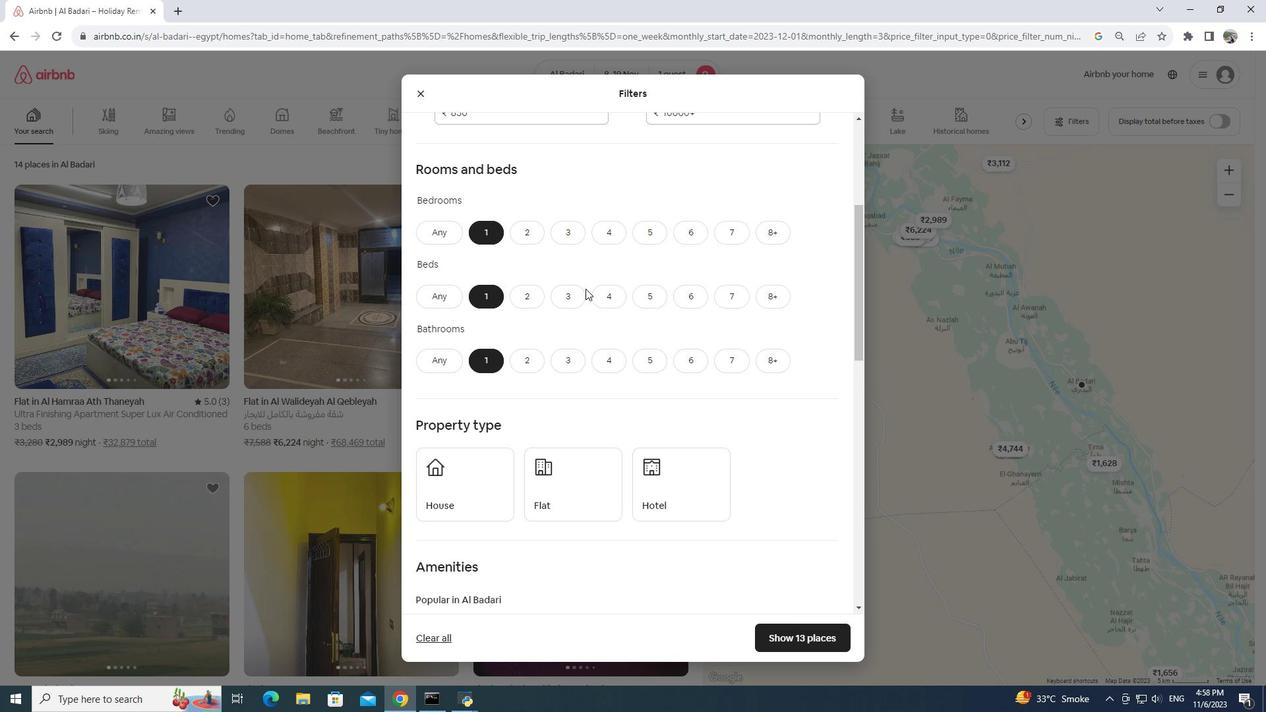 
Action: Mouse scrolled (585, 289) with delta (0, 0)
Screenshot: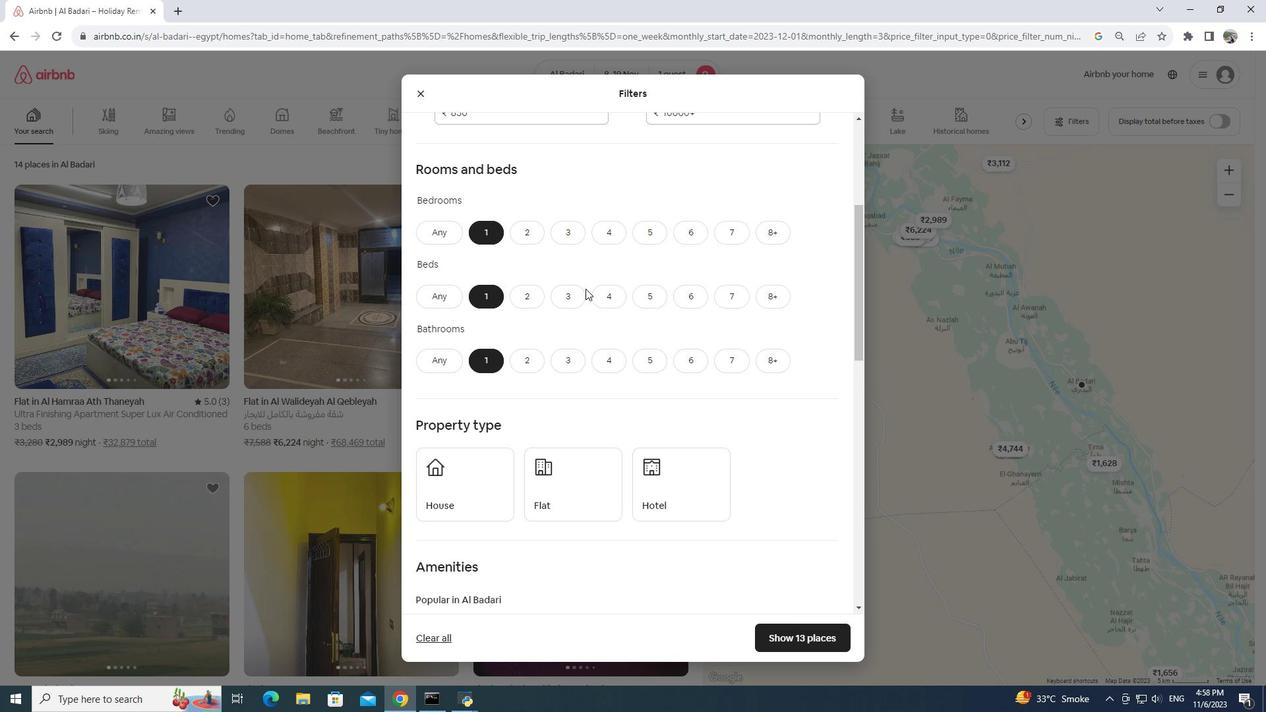 
Action: Mouse scrolled (585, 289) with delta (0, 0)
Screenshot: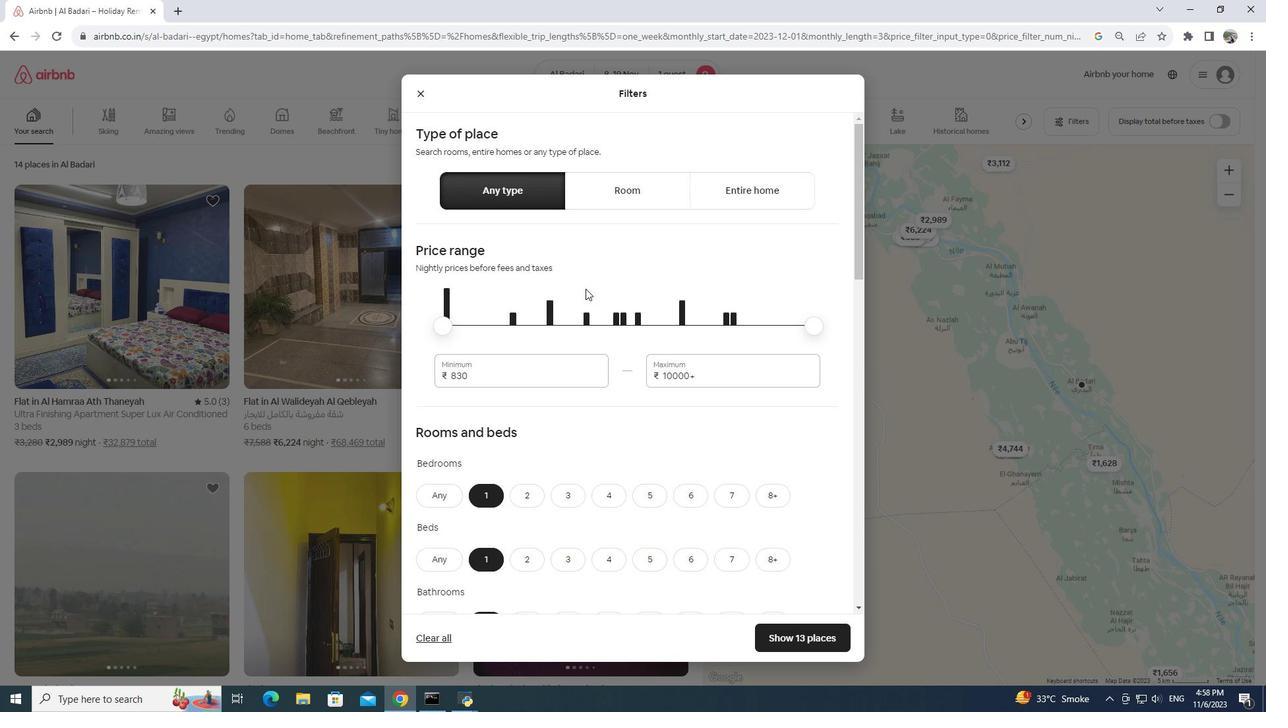 
Action: Mouse moved to (585, 288)
Screenshot: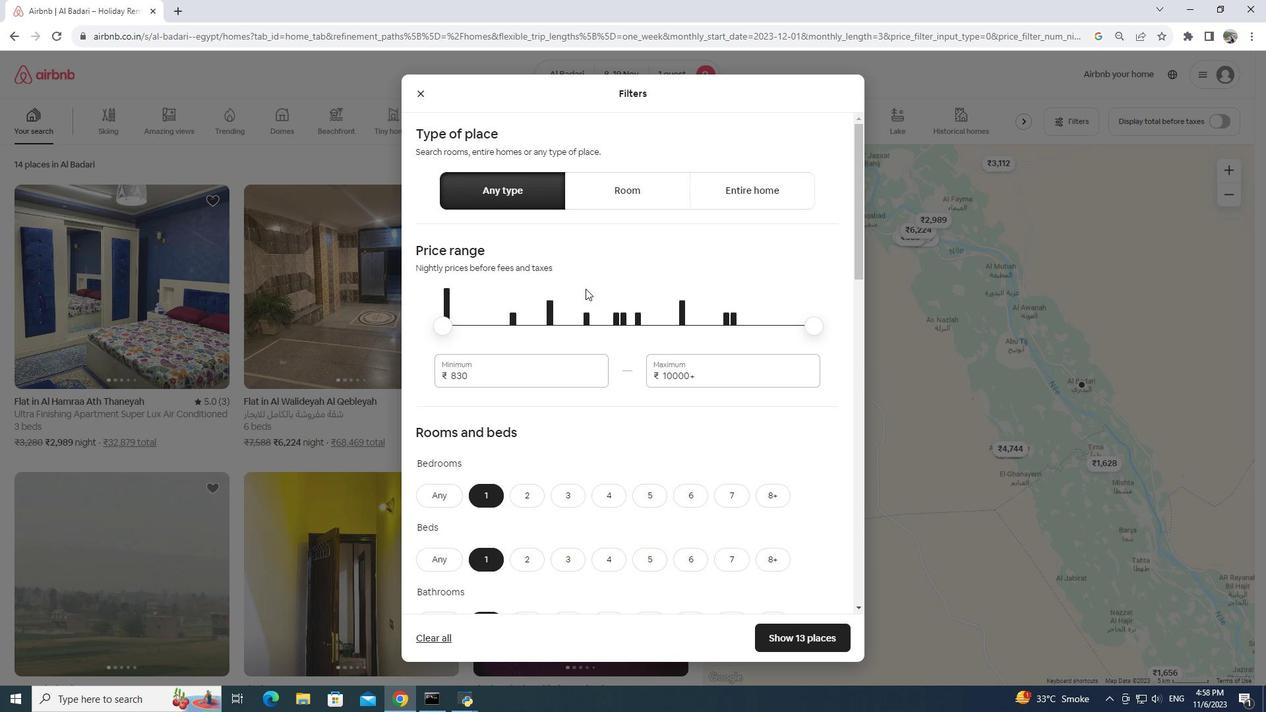 
Action: Mouse scrolled (585, 289) with delta (0, 0)
Screenshot: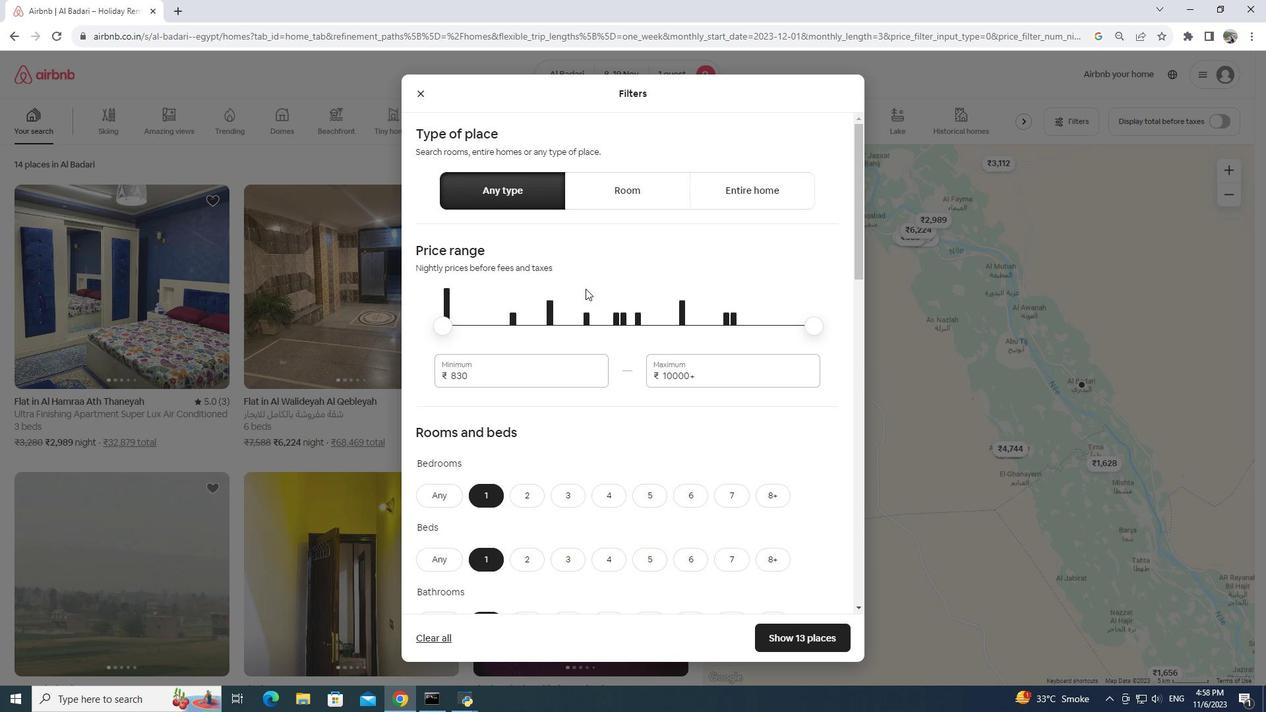 
Action: Mouse moved to (587, 288)
Screenshot: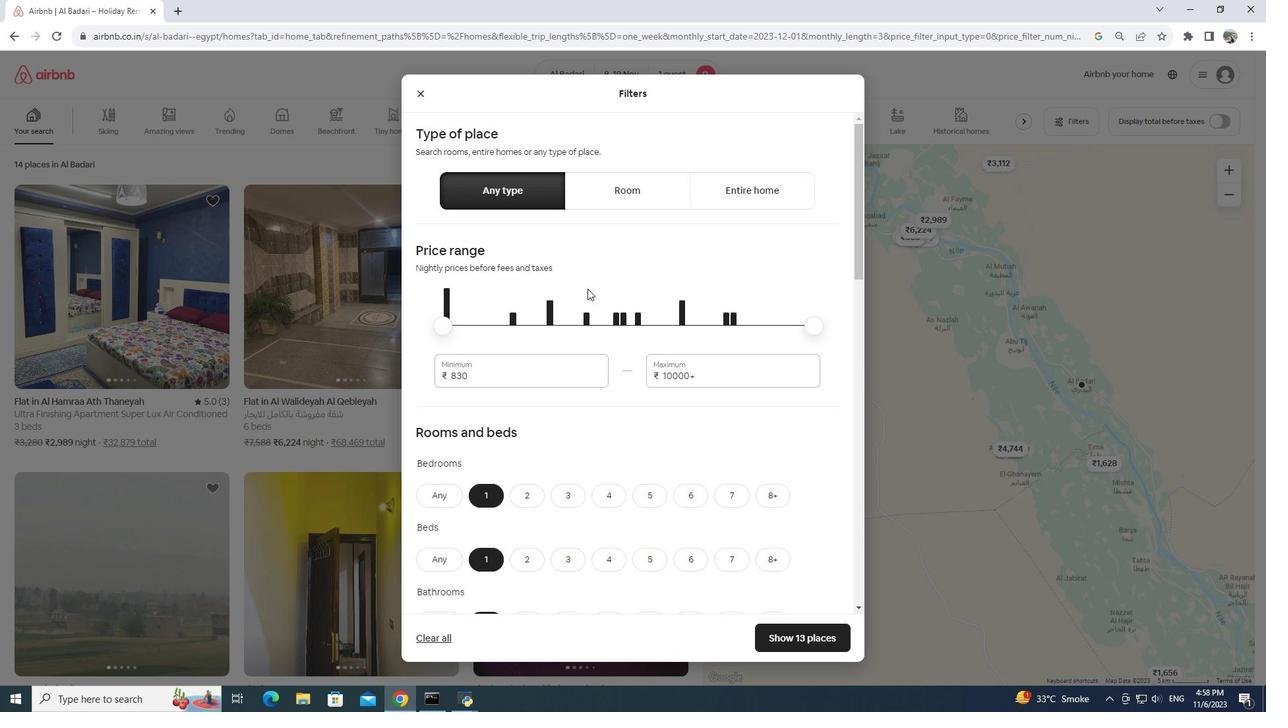 
Action: Mouse scrolled (587, 288) with delta (0, 0)
Screenshot: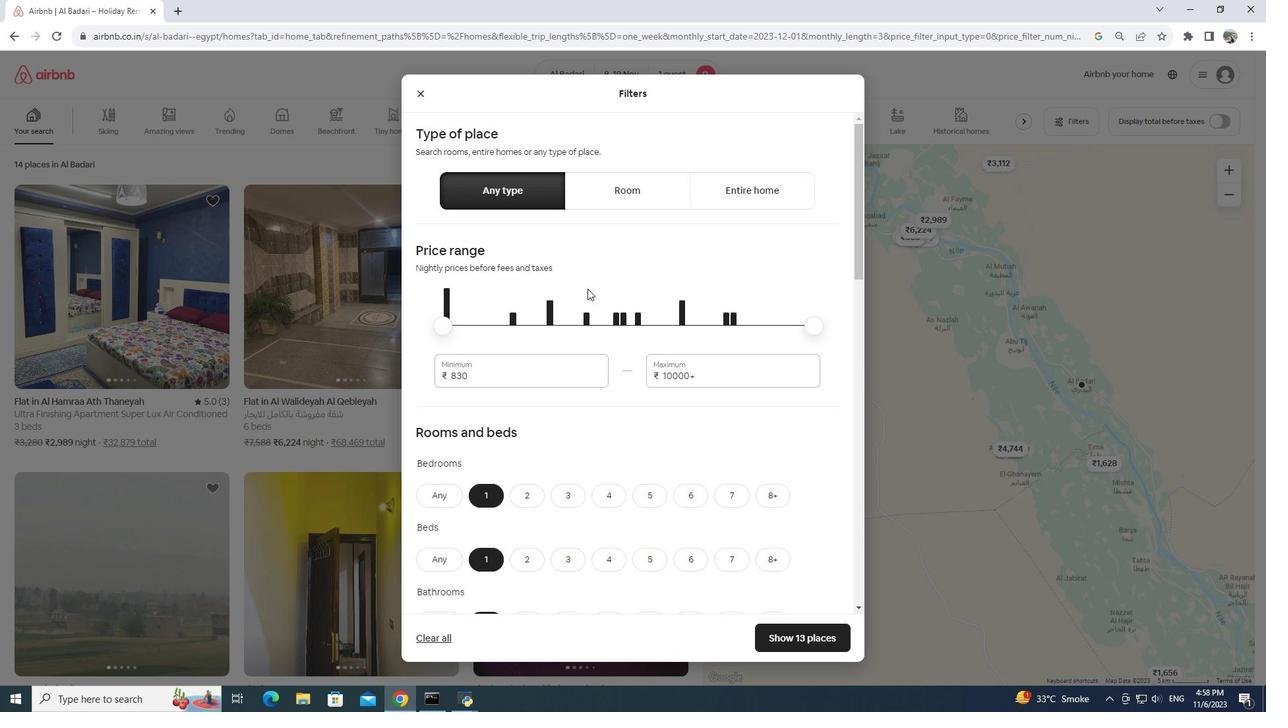 
Action: Mouse moved to (588, 289)
Screenshot: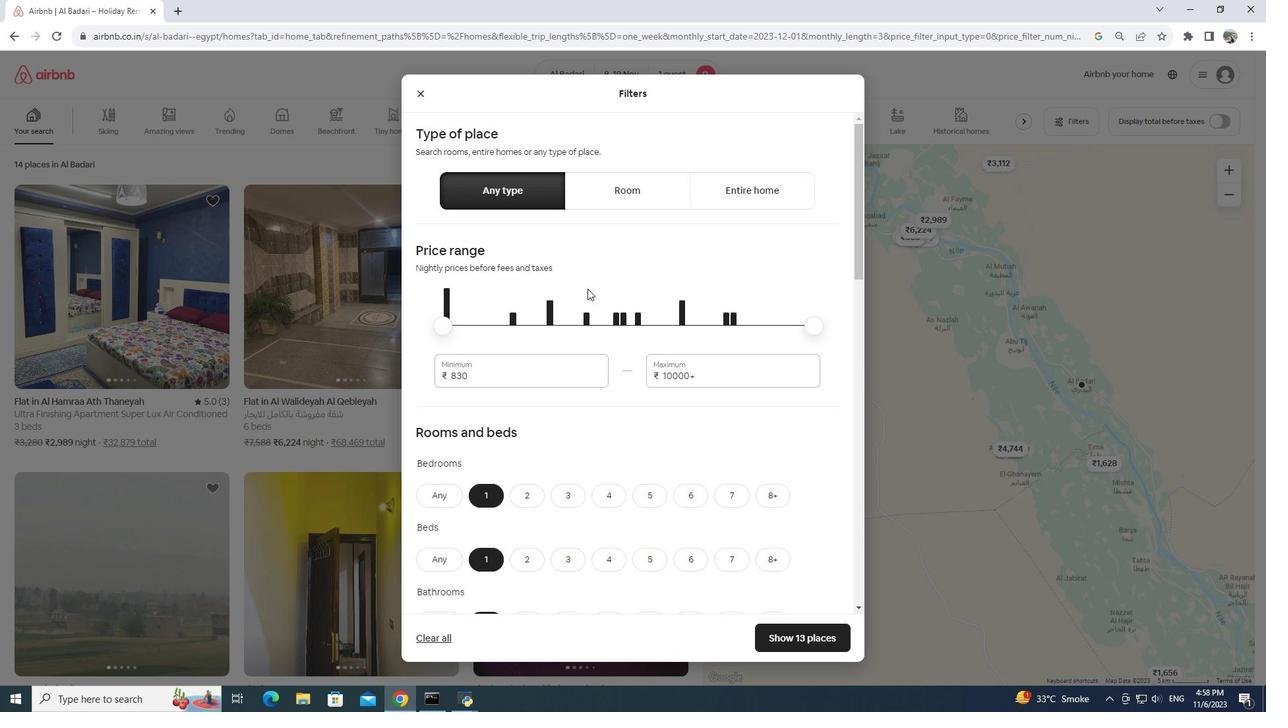 
Action: Mouse scrolled (588, 288) with delta (0, 0)
Screenshot: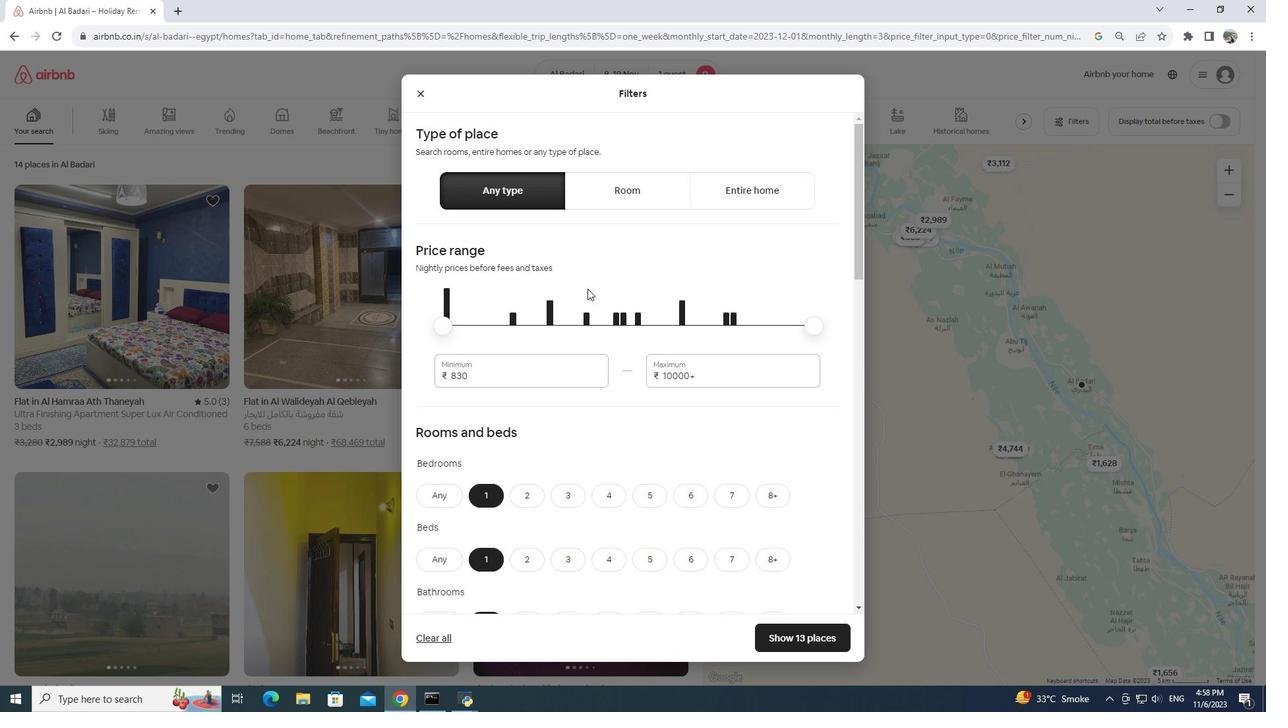 
Action: Mouse moved to (591, 291)
Screenshot: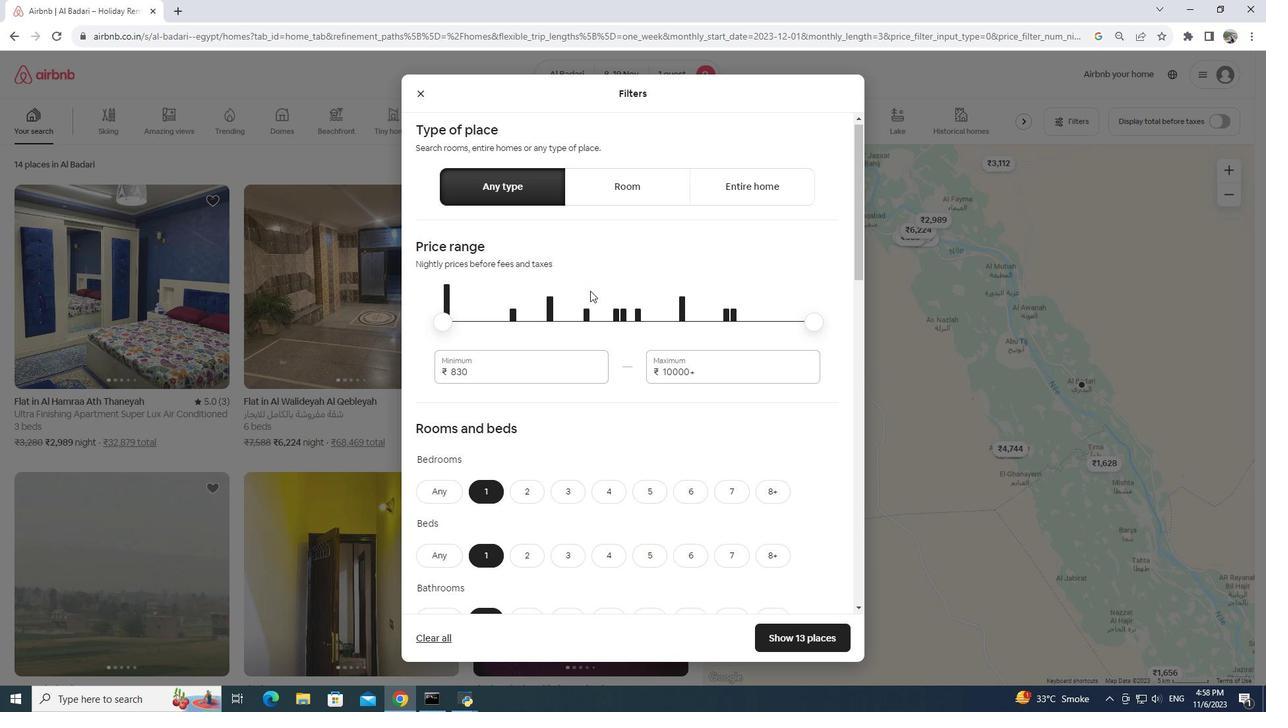 
Action: Mouse scrolled (591, 290) with delta (0, 0)
Screenshot: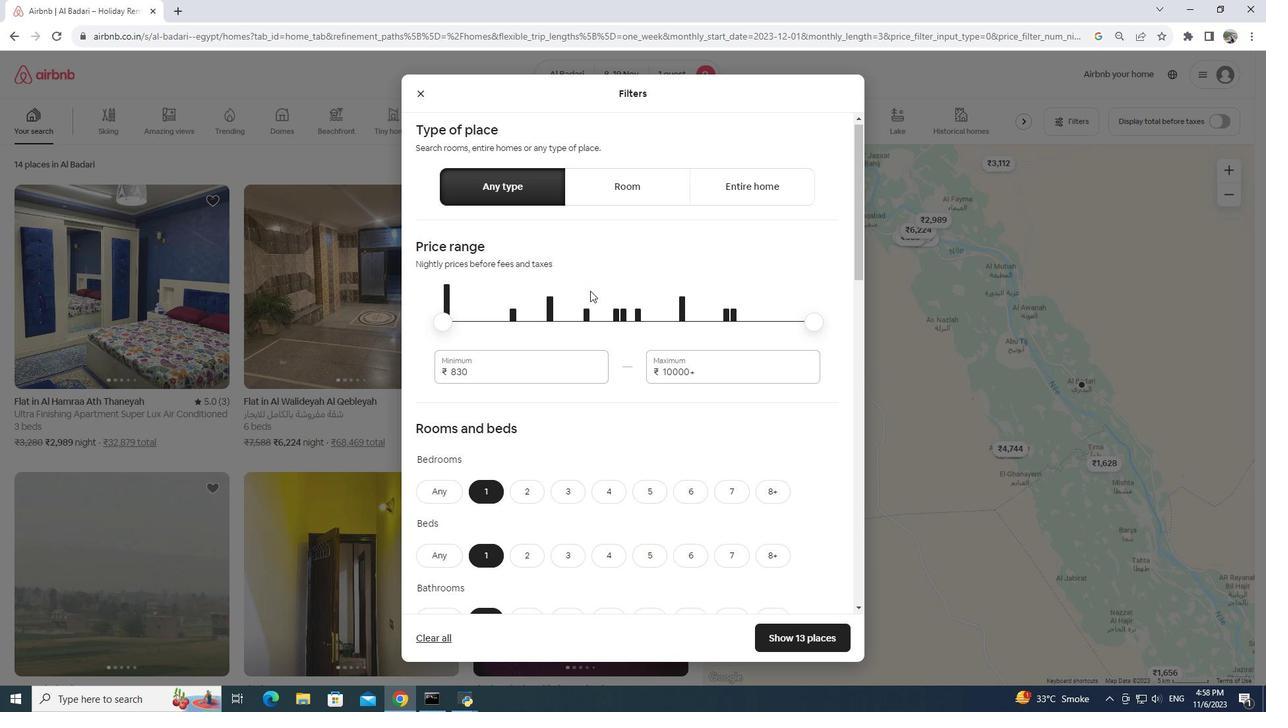 
Action: Mouse moved to (594, 292)
Screenshot: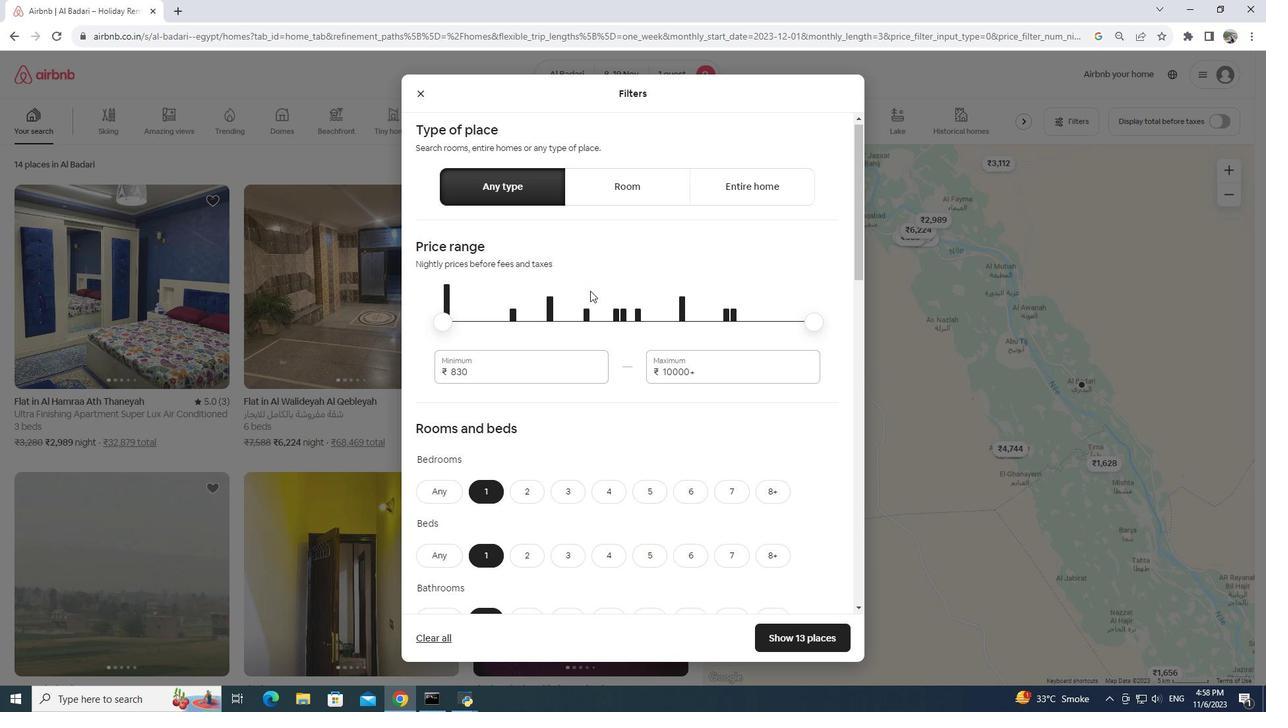 
Action: Mouse scrolled (594, 292) with delta (0, 0)
Screenshot: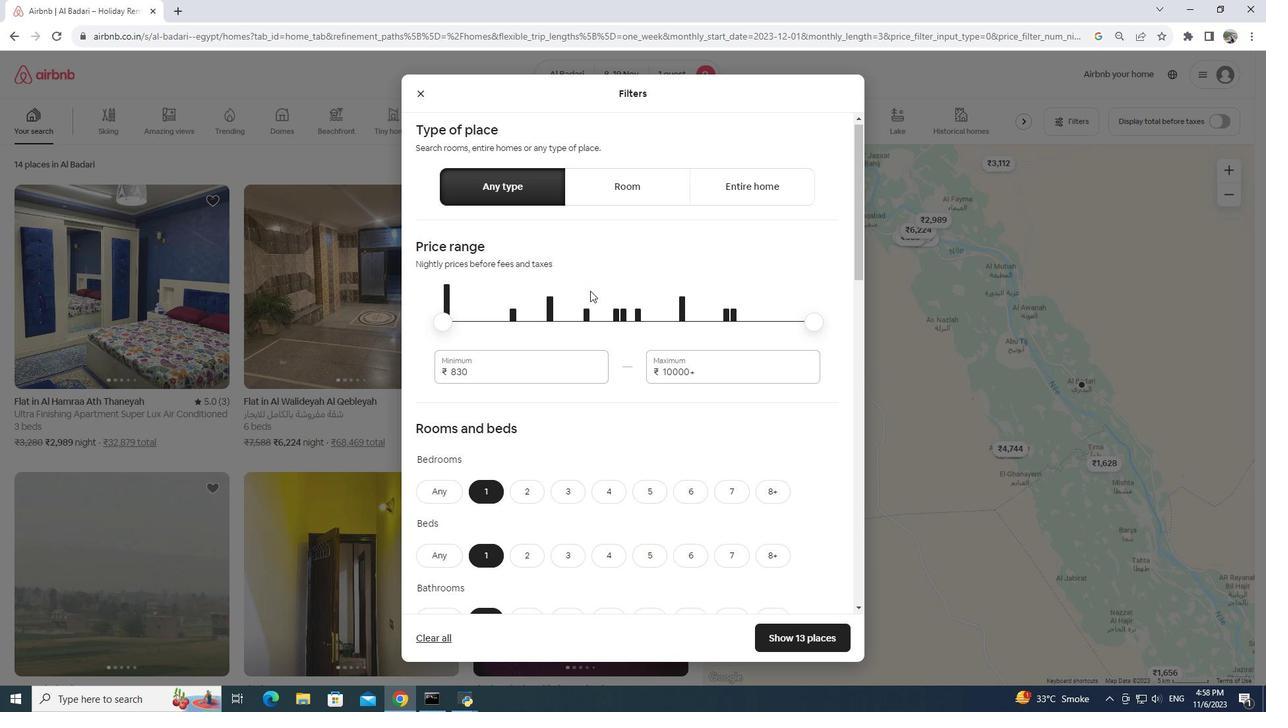 
Action: Mouse moved to (595, 293)
Screenshot: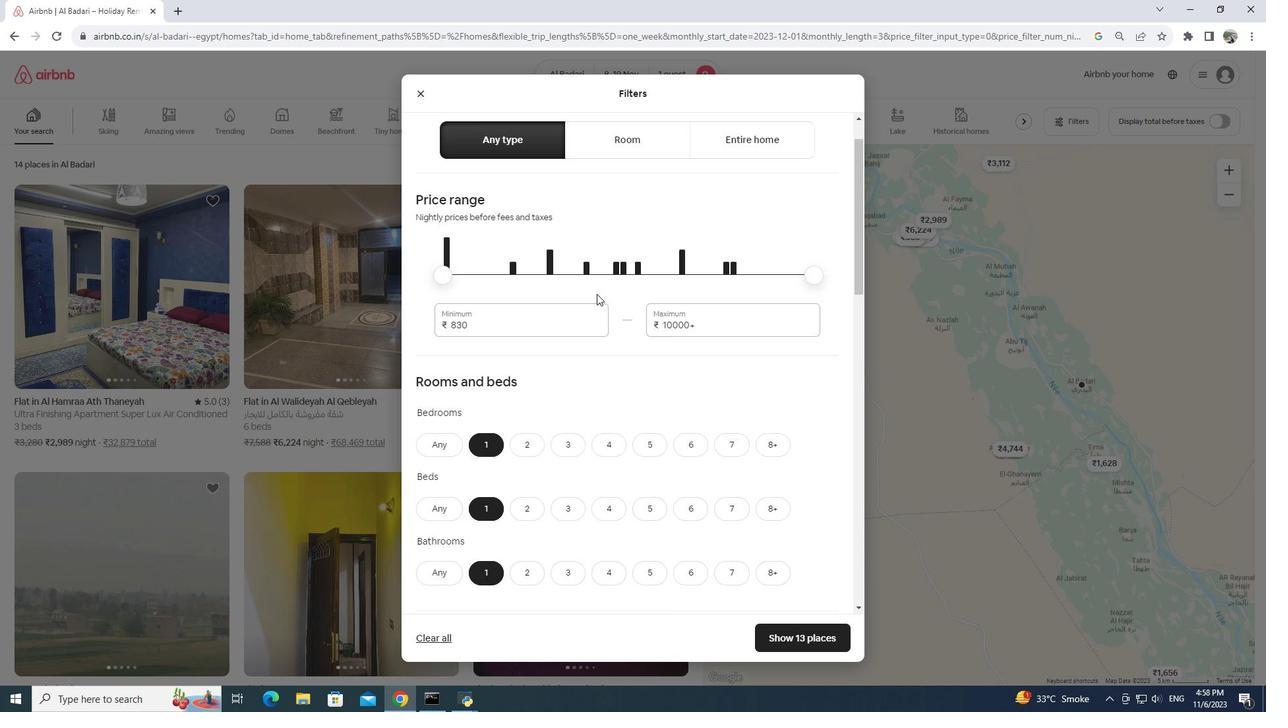 
Action: Mouse scrolled (595, 292) with delta (0, 0)
Screenshot: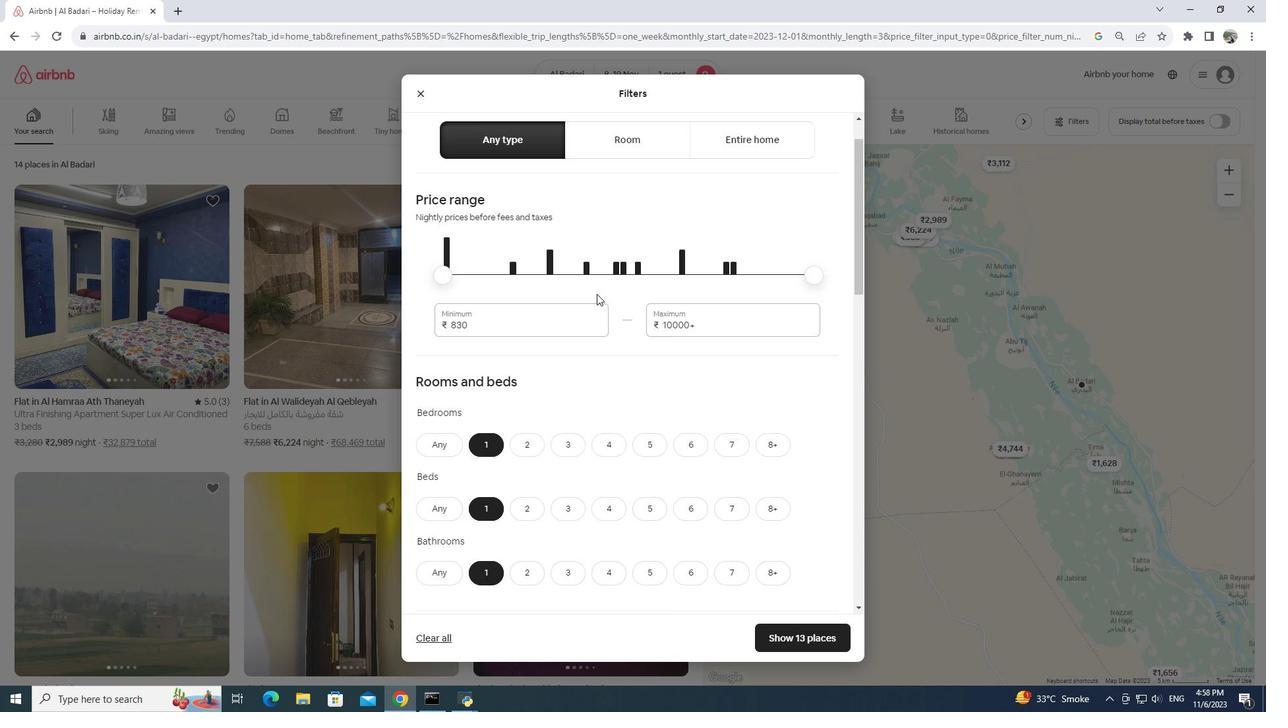 
Action: Mouse moved to (581, 283)
Screenshot: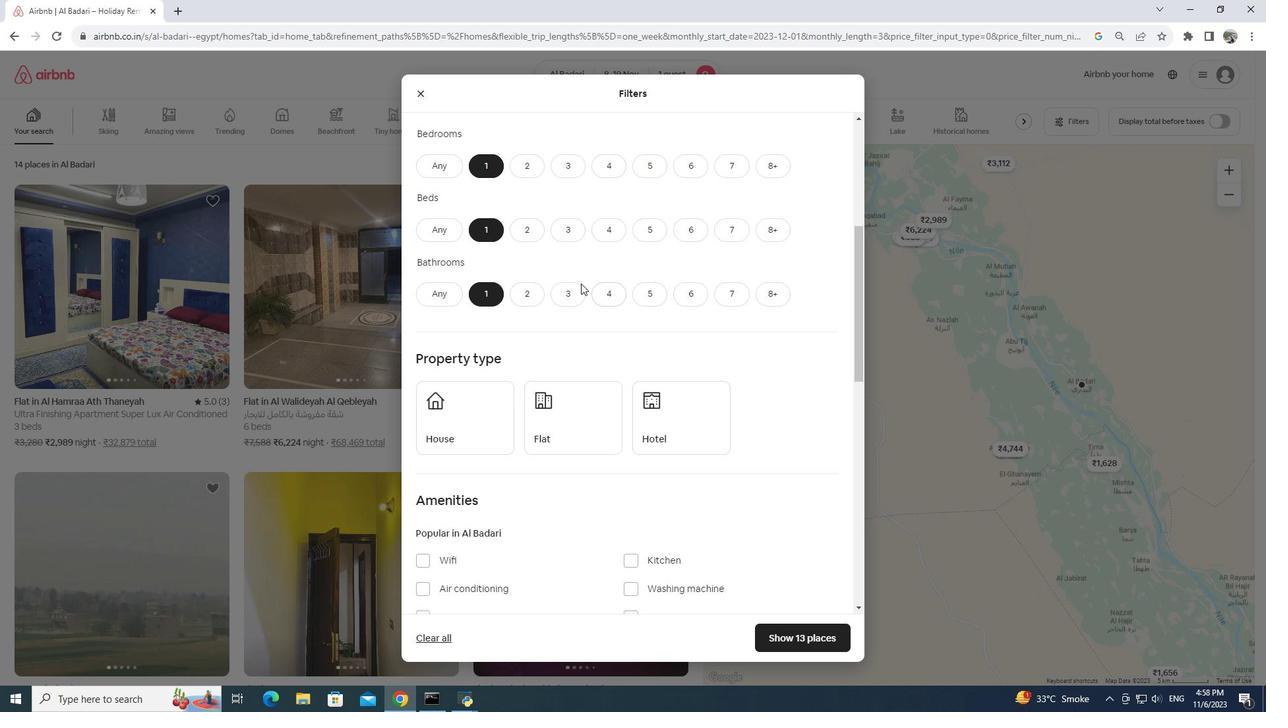 
Action: Mouse scrolled (581, 283) with delta (0, 0)
Screenshot: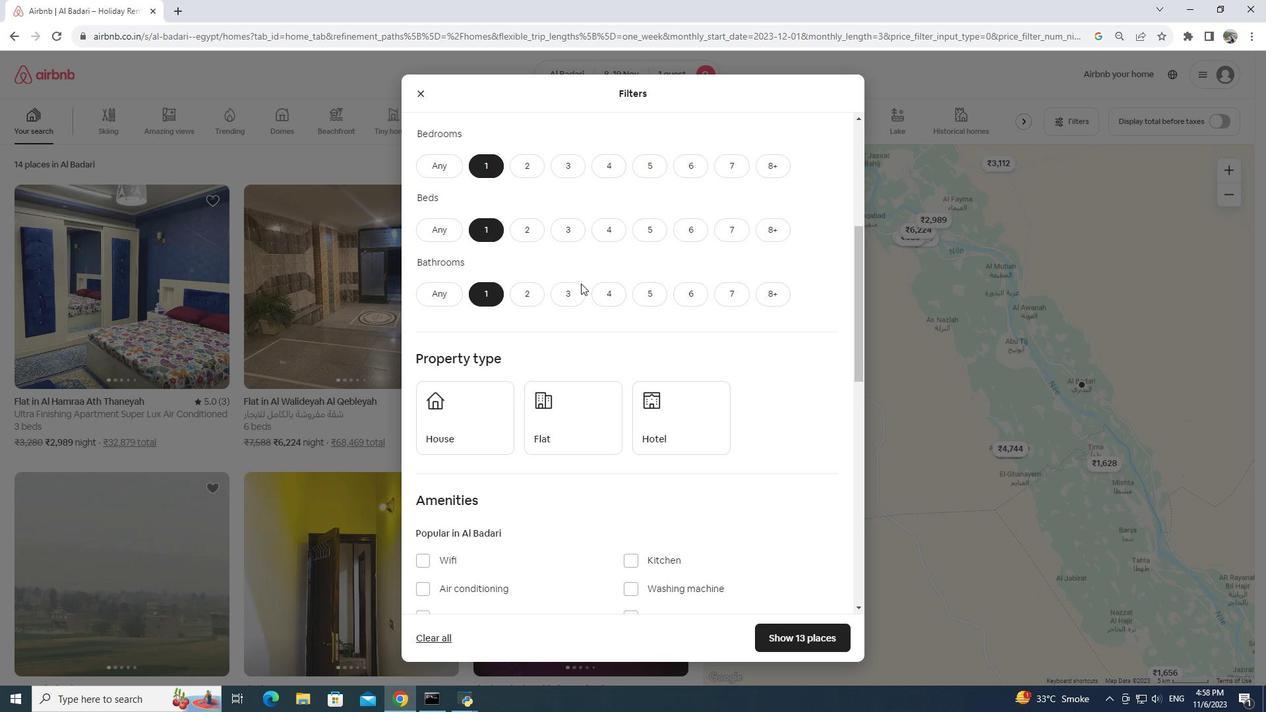 
Action: Mouse scrolled (581, 283) with delta (0, 0)
Screenshot: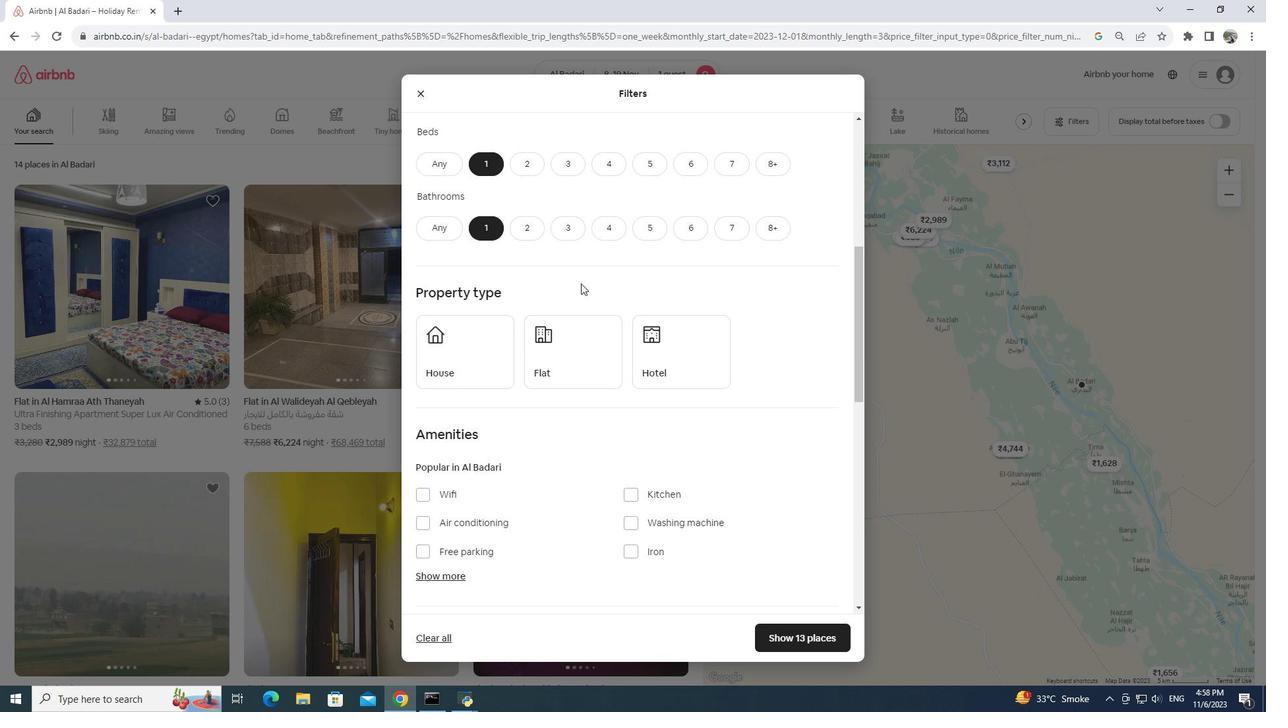 
Action: Mouse moved to (713, 302)
Screenshot: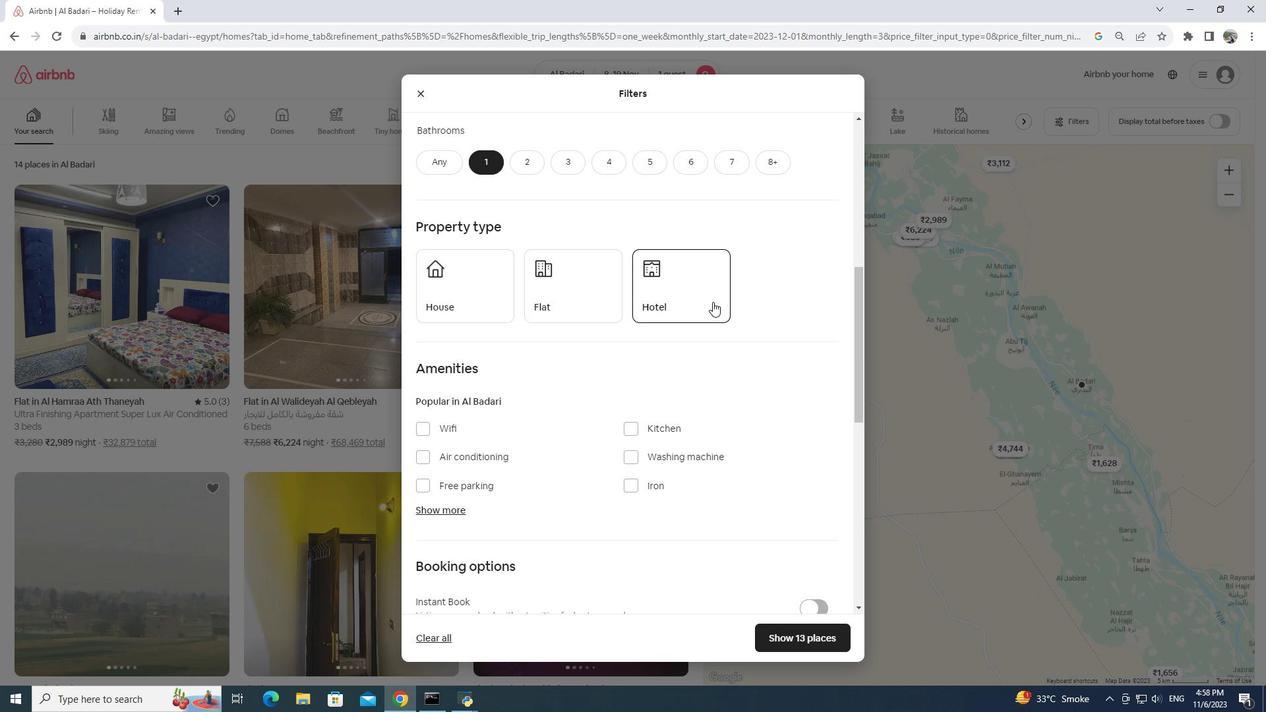
Action: Mouse pressed left at (713, 302)
Screenshot: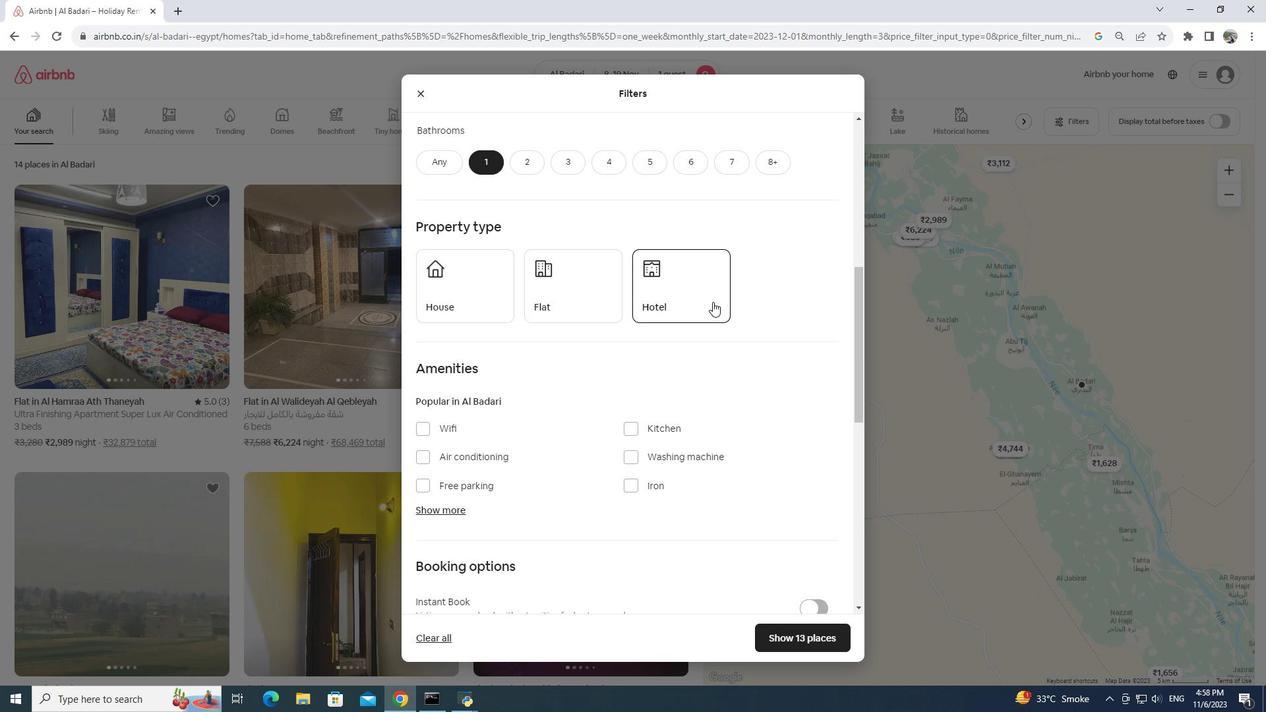 
Action: Mouse moved to (791, 640)
Screenshot: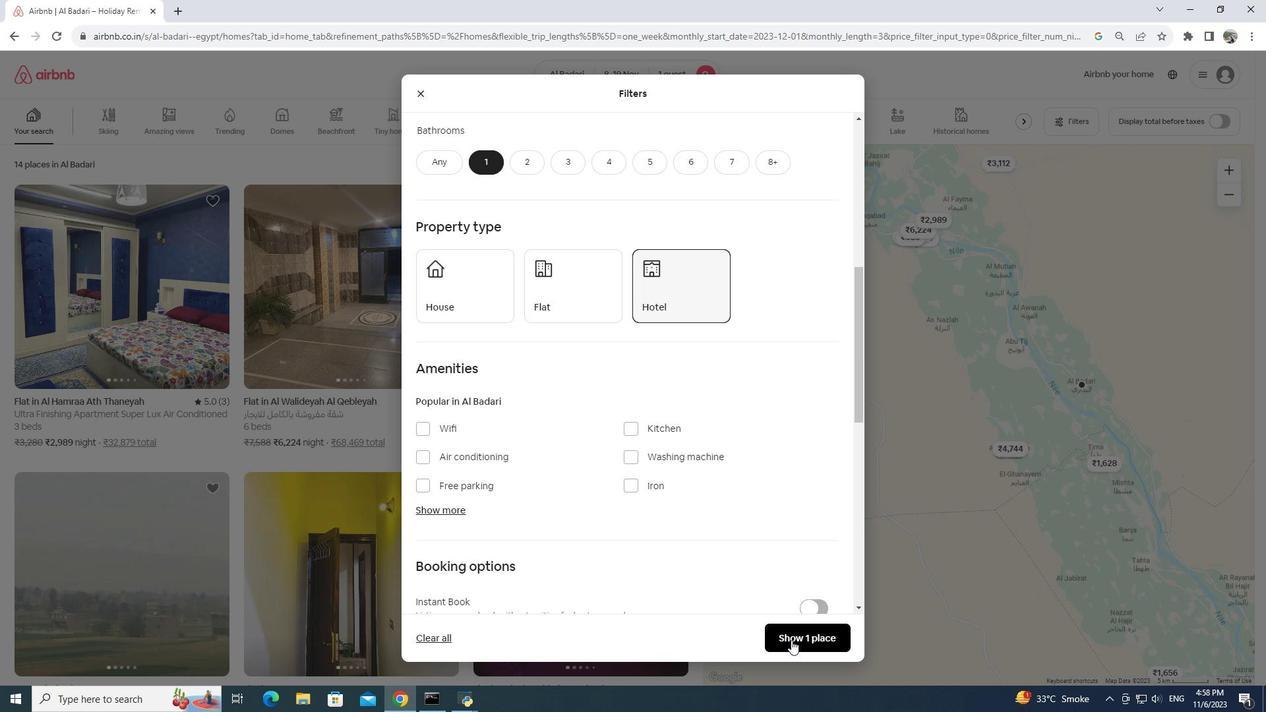 
Action: Mouse pressed left at (791, 640)
Screenshot: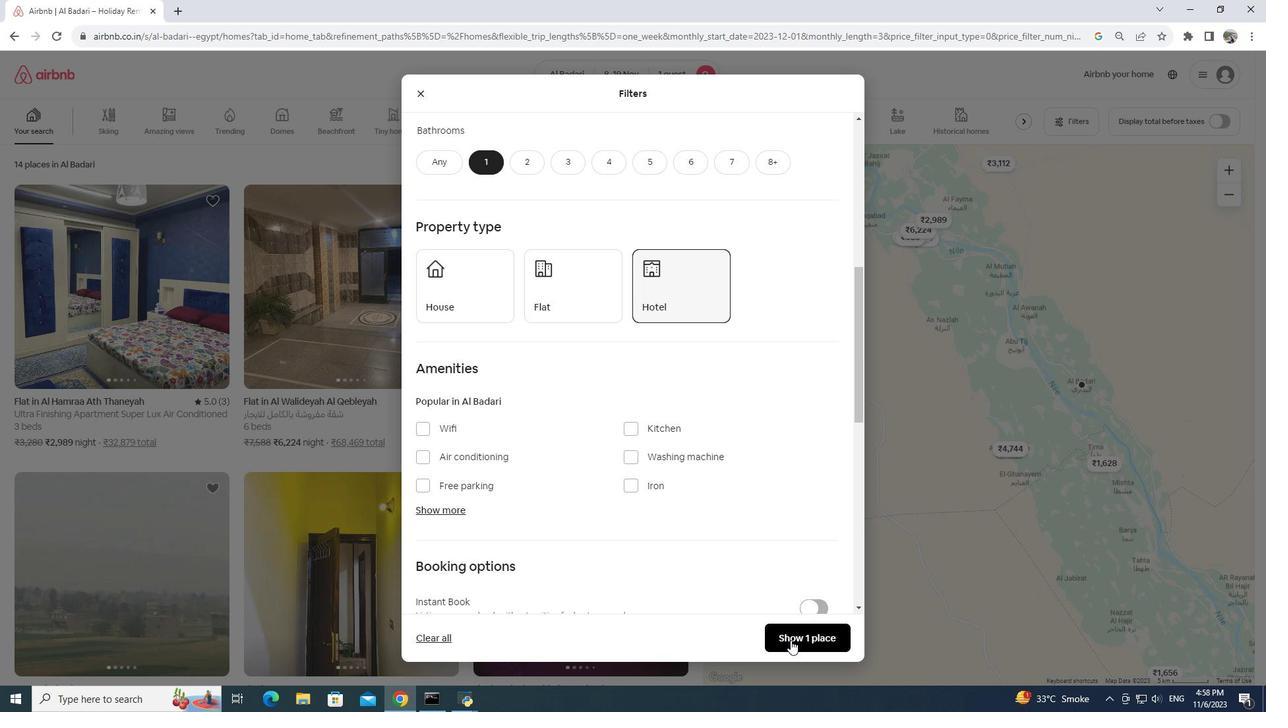
Action: Mouse moved to (131, 335)
Screenshot: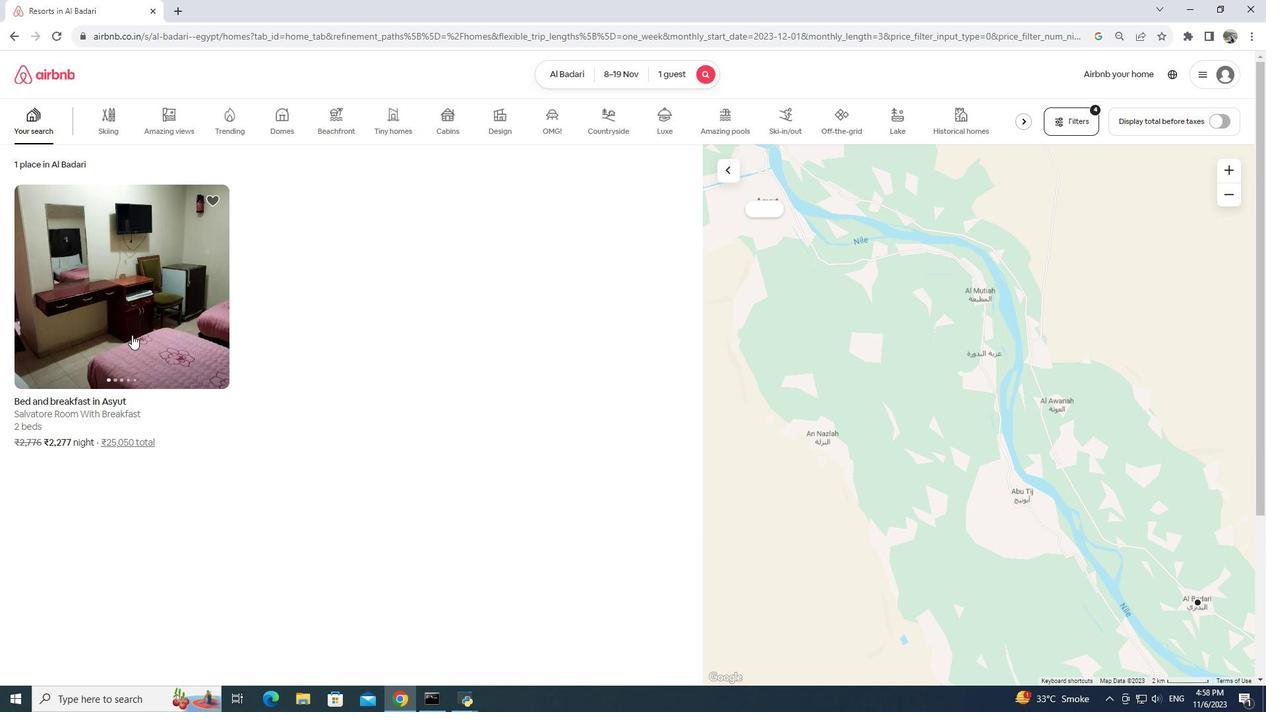 
Action: Mouse pressed left at (131, 335)
Screenshot: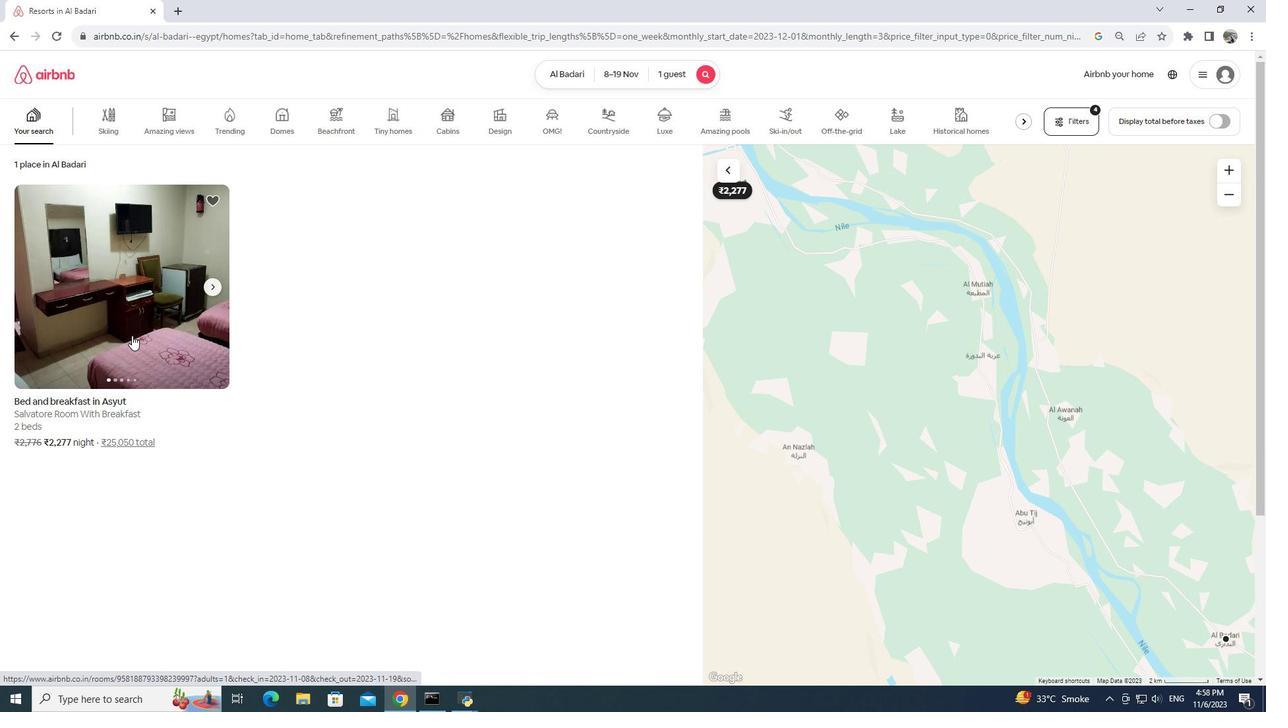 
Action: Mouse pressed left at (131, 335)
Screenshot: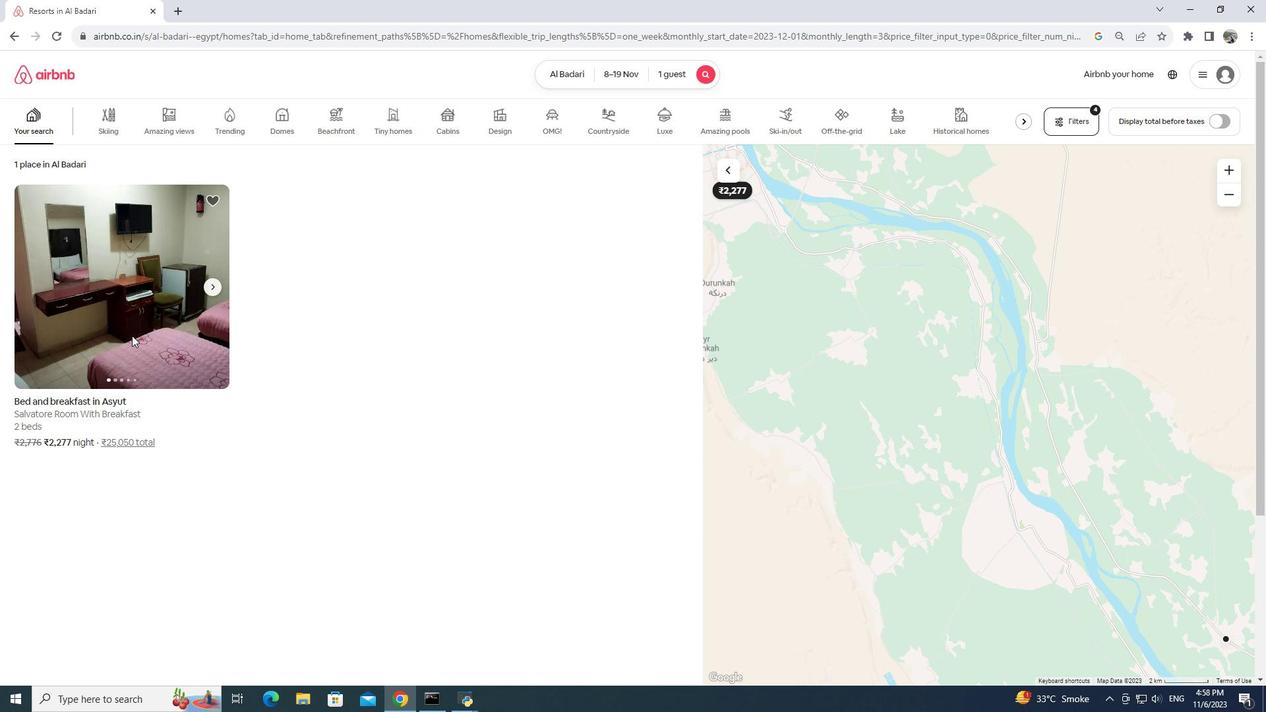 
Action: Mouse moved to (141, 326)
Screenshot: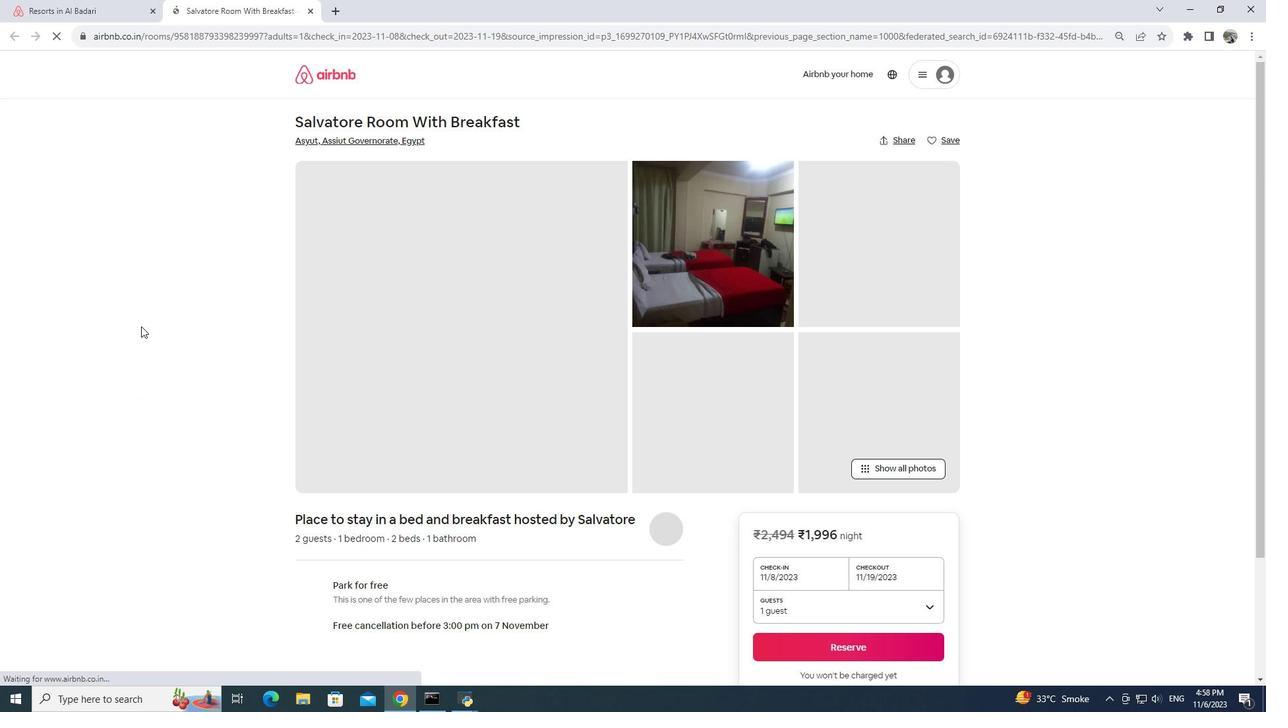 
